 Task: See all articles on video conferencing.
Action: Mouse moved to (51, 620)
Screenshot: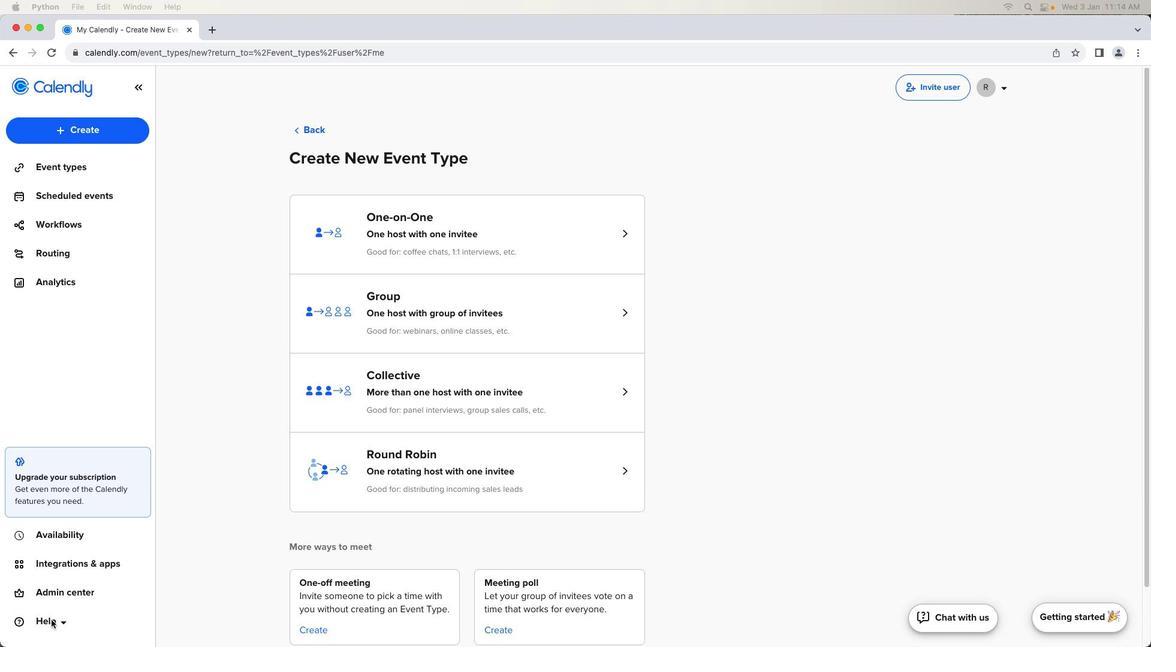 
Action: Mouse pressed left at (51, 620)
Screenshot: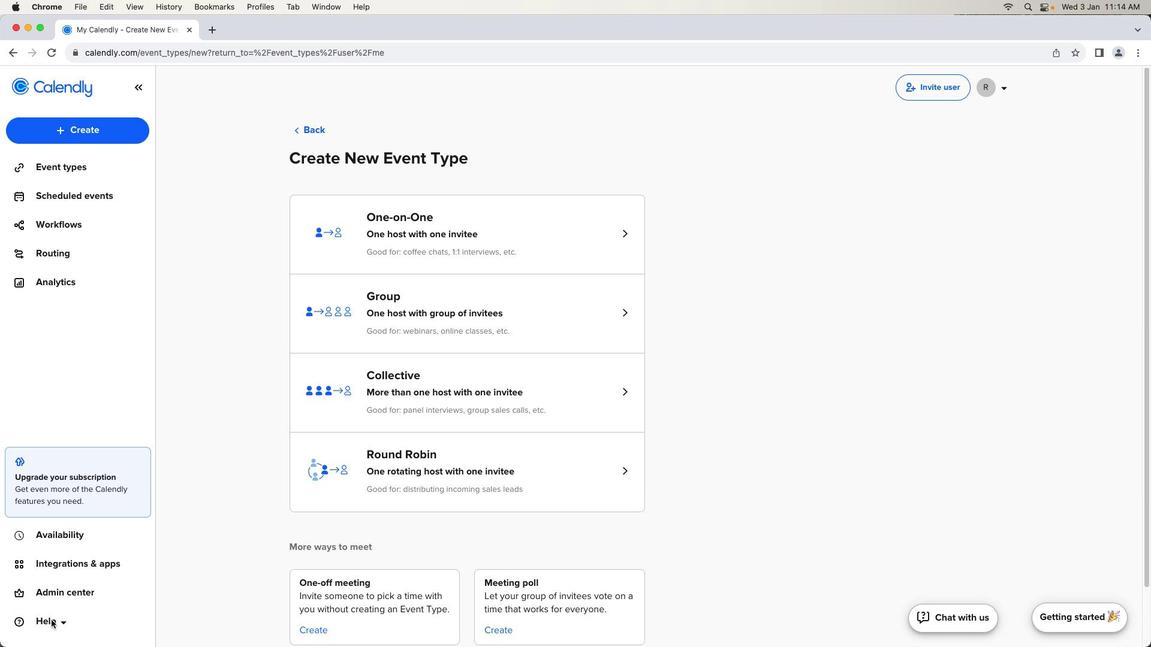 
Action: Mouse pressed left at (51, 620)
Screenshot: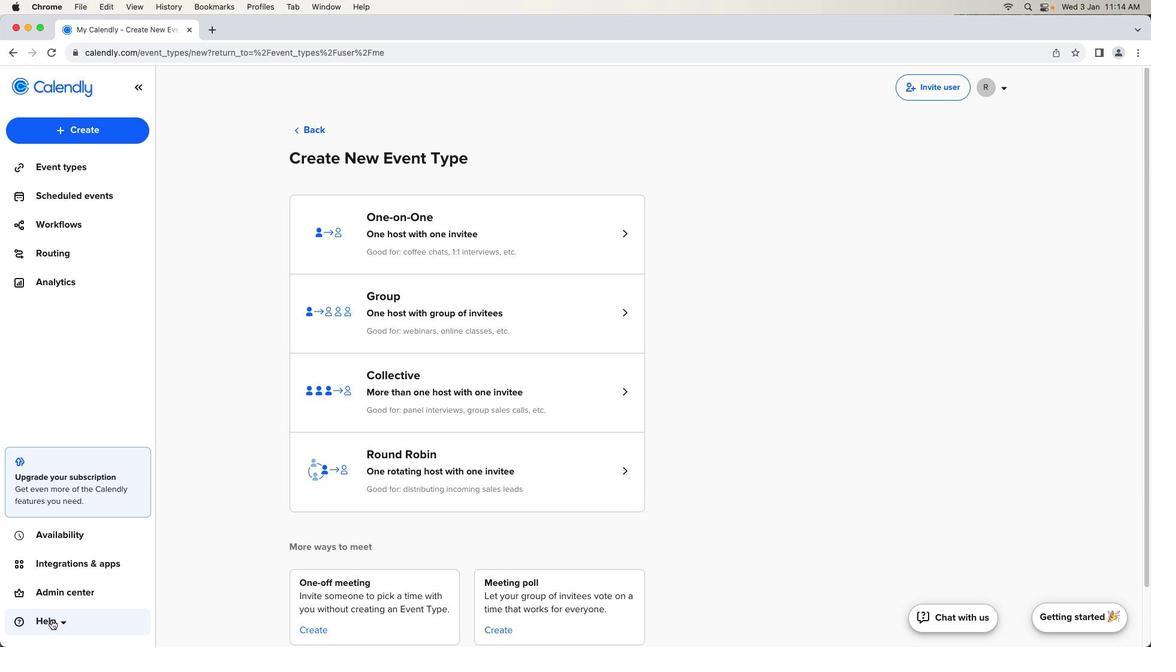 
Action: Mouse moved to (58, 528)
Screenshot: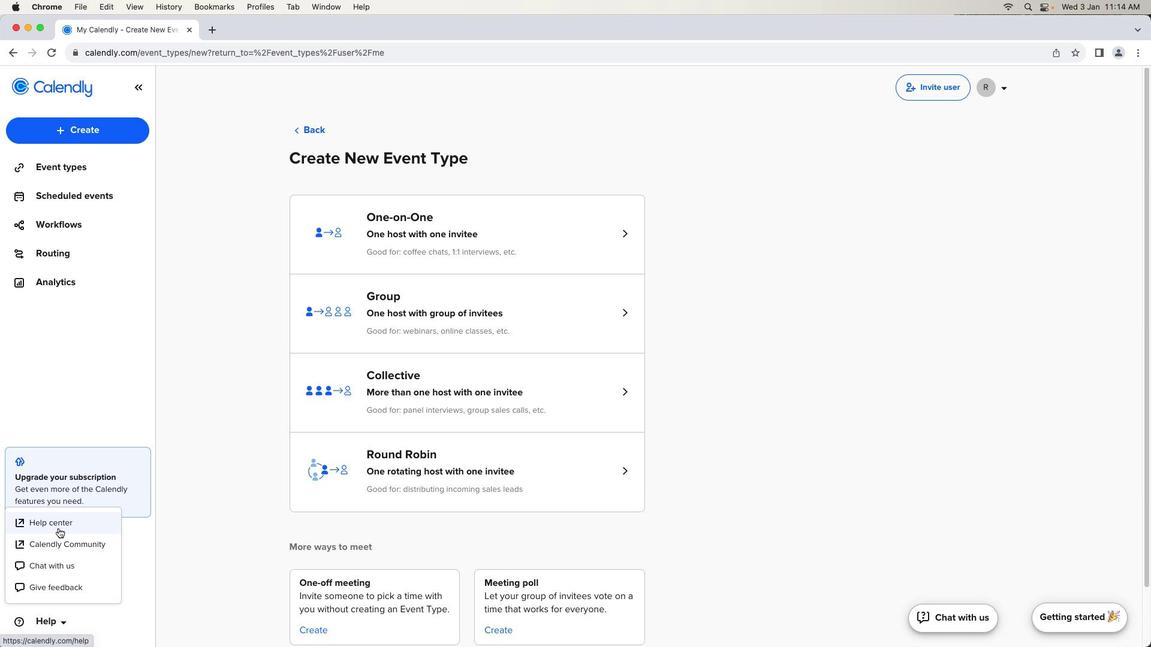 
Action: Mouse pressed left at (58, 528)
Screenshot: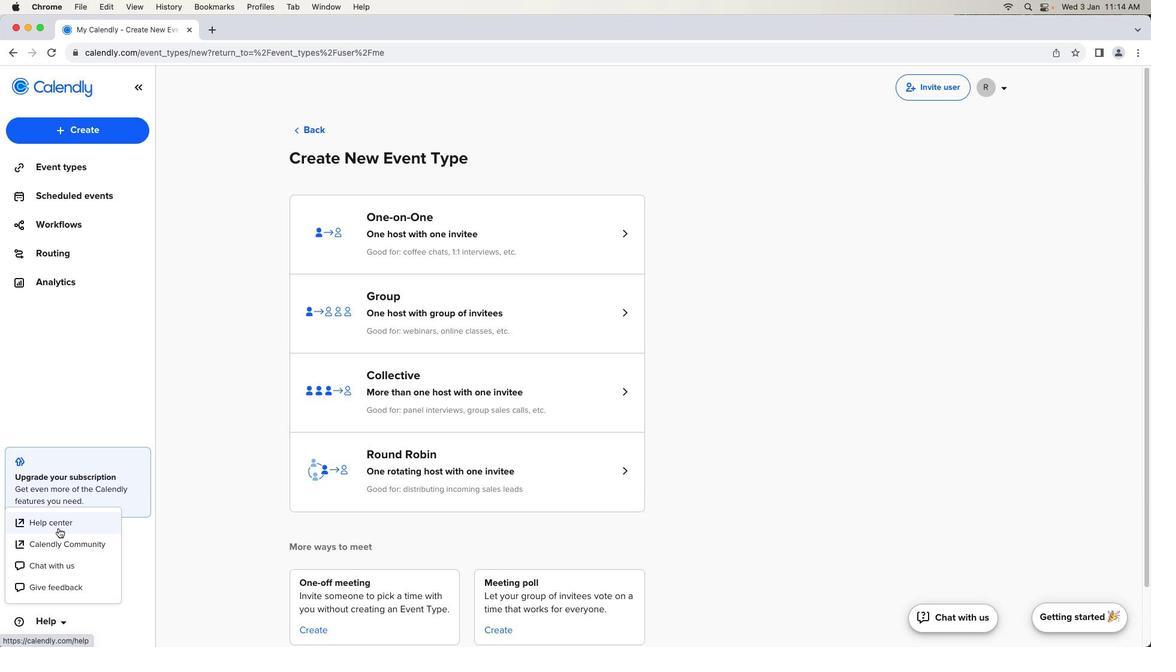 
Action: Mouse moved to (564, 483)
Screenshot: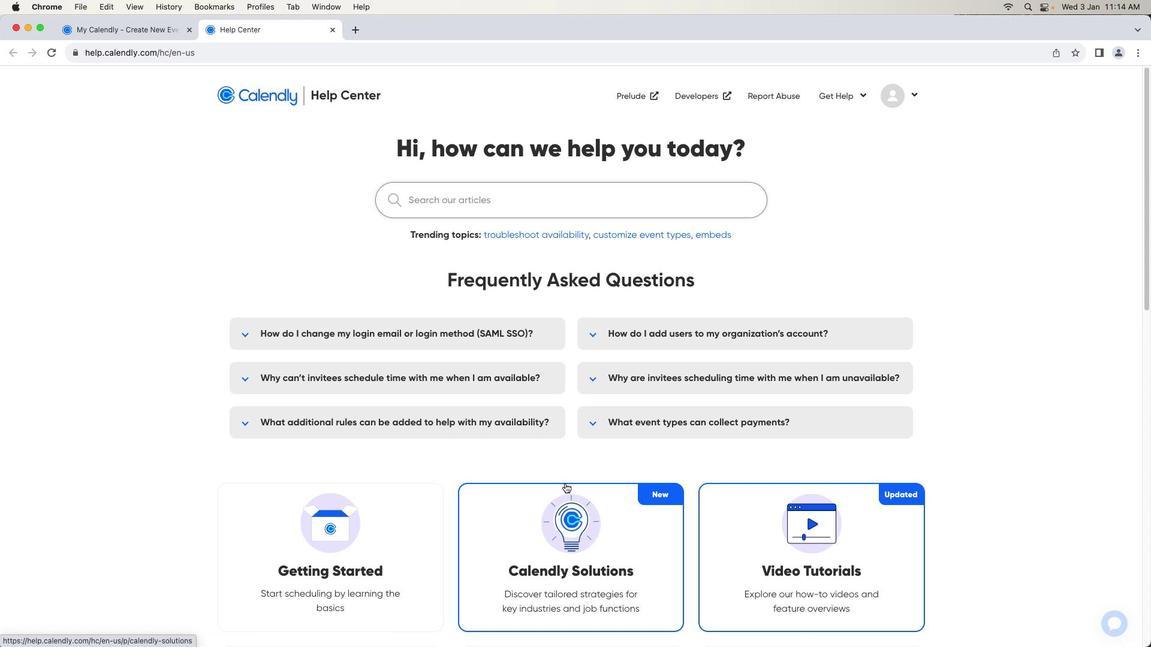 
Action: Mouse scrolled (564, 483) with delta (0, 0)
Screenshot: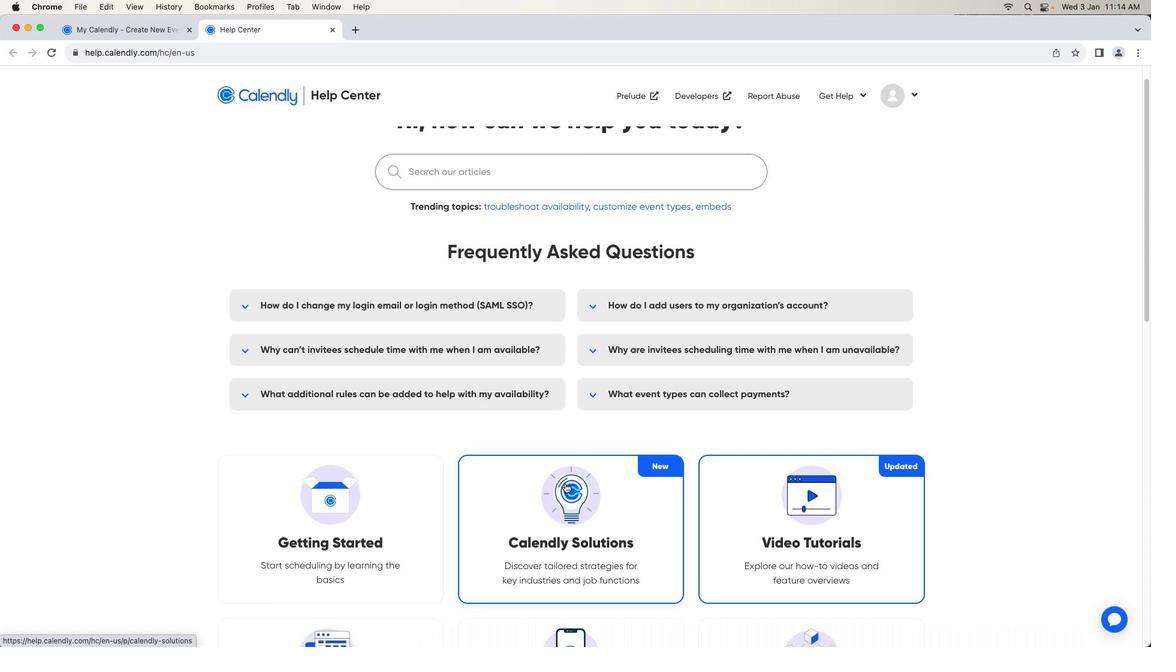 
Action: Mouse scrolled (564, 483) with delta (0, 0)
Screenshot: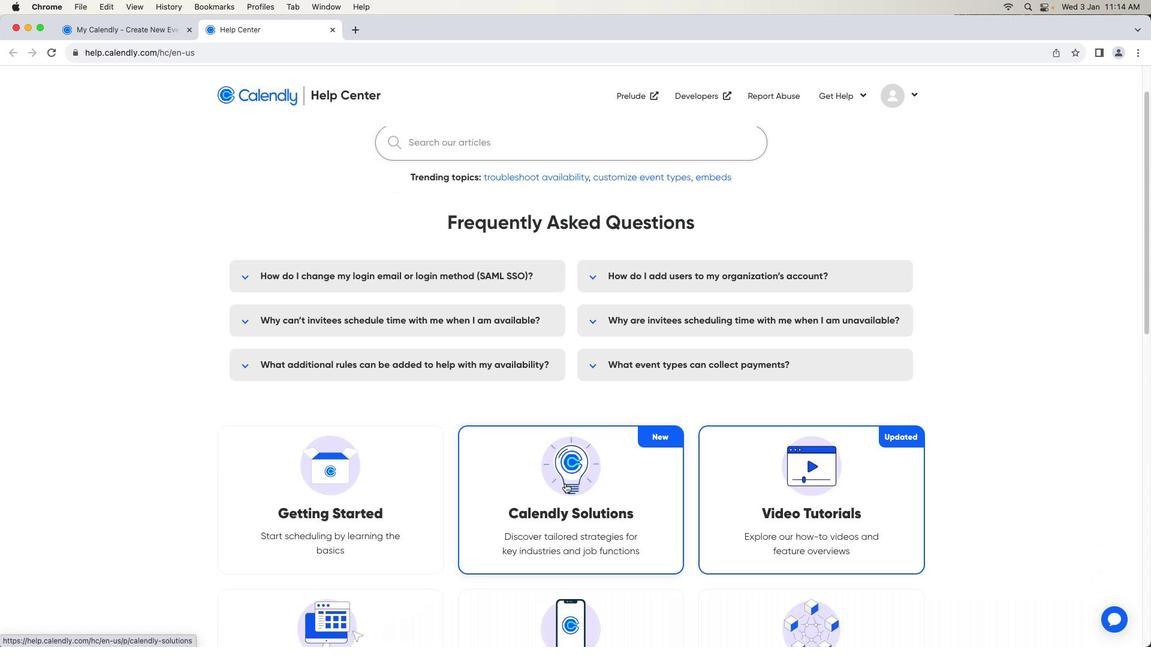 
Action: Mouse scrolled (564, 483) with delta (0, -1)
Screenshot: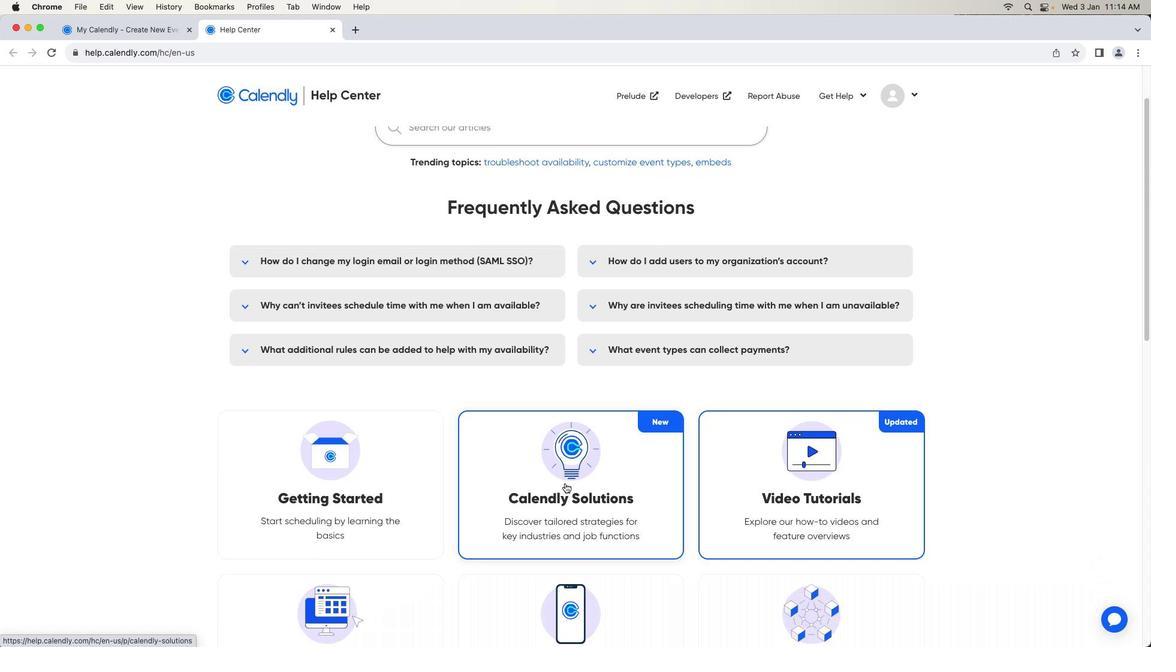 
Action: Mouse moved to (564, 483)
Screenshot: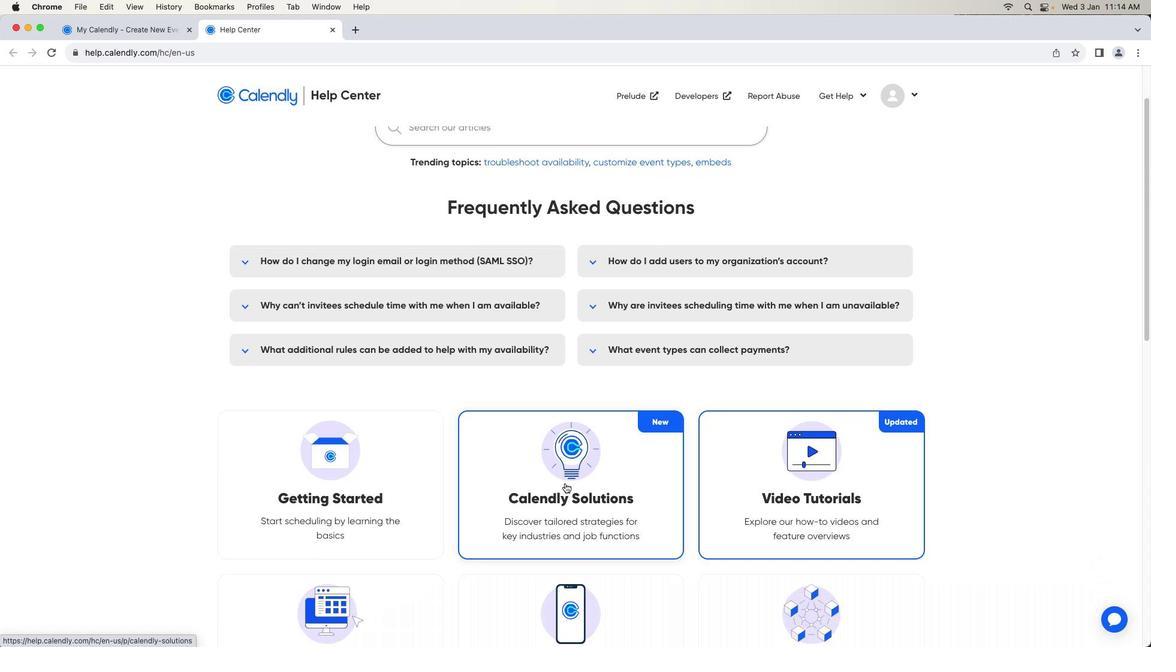 
Action: Mouse scrolled (564, 483) with delta (0, 0)
Screenshot: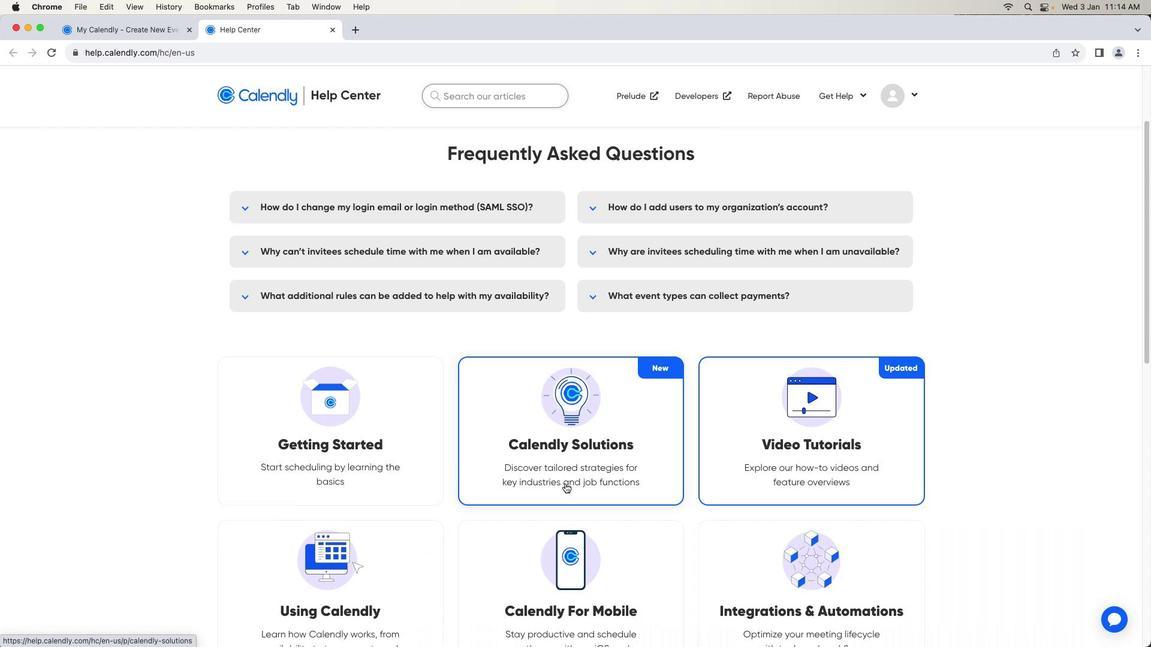 
Action: Mouse scrolled (564, 483) with delta (0, 0)
Screenshot: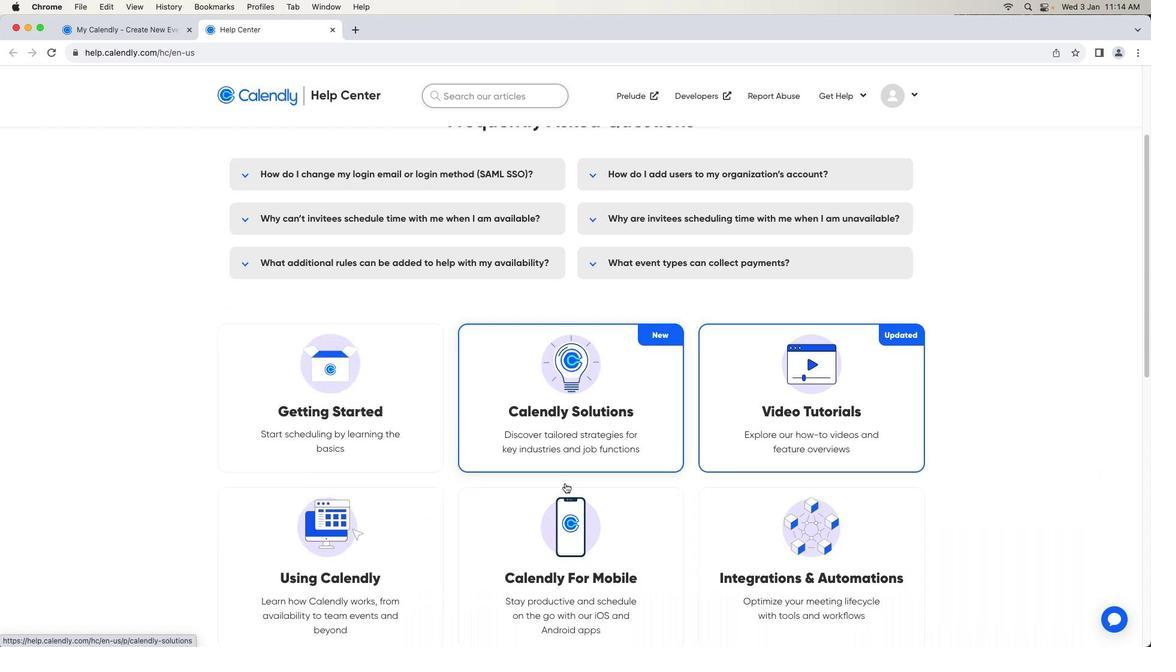 
Action: Mouse scrolled (564, 483) with delta (0, -1)
Screenshot: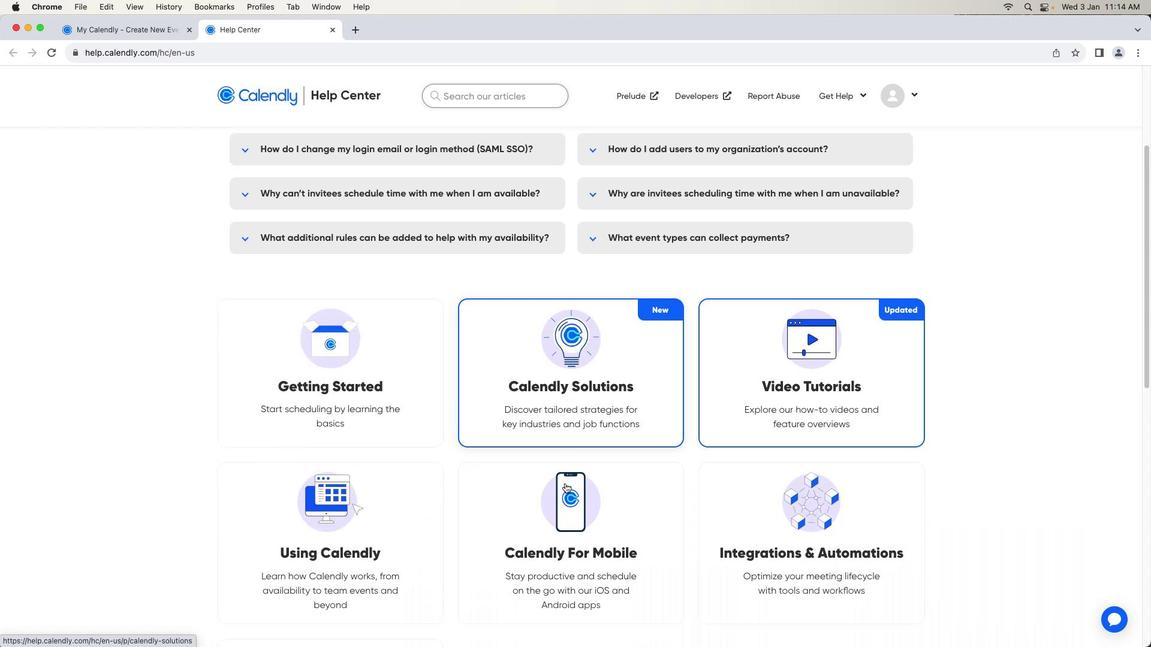 
Action: Mouse scrolled (564, 483) with delta (0, -2)
Screenshot: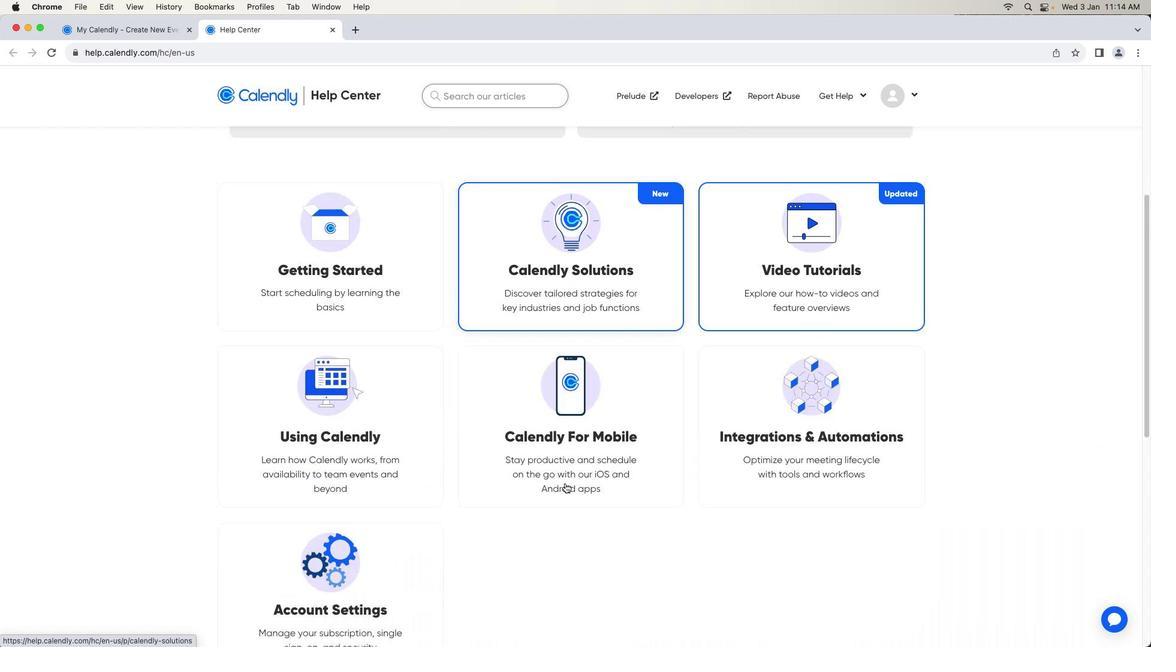 
Action: Mouse scrolled (564, 483) with delta (0, 0)
Screenshot: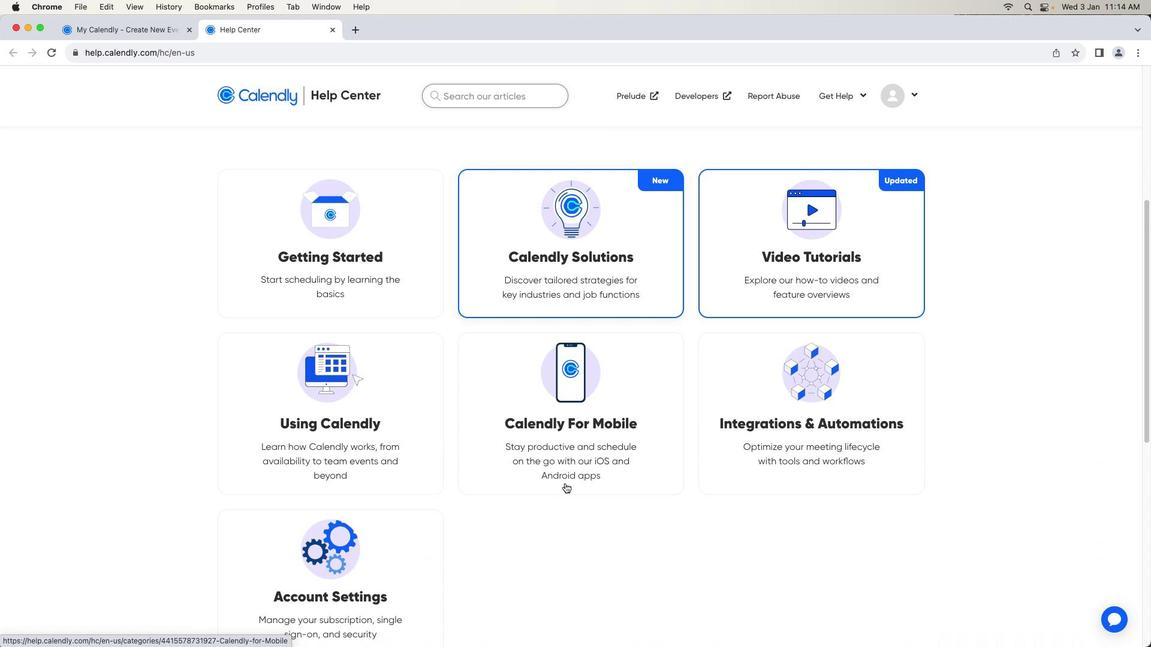 
Action: Mouse moved to (564, 483)
Screenshot: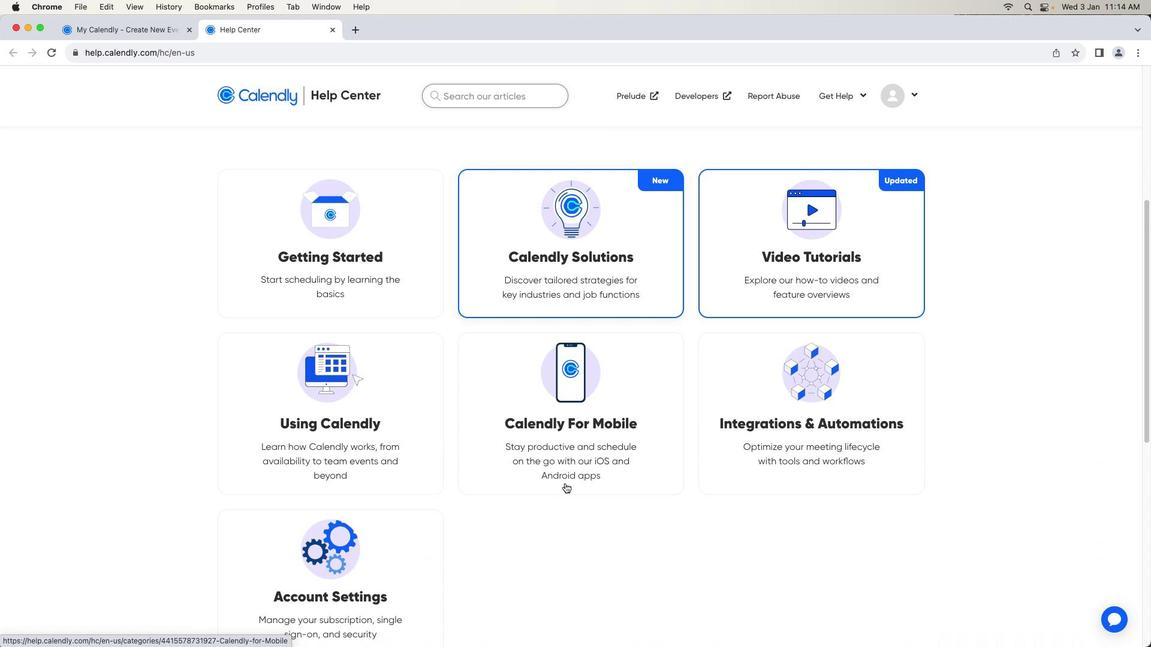 
Action: Mouse scrolled (564, 483) with delta (0, 0)
Screenshot: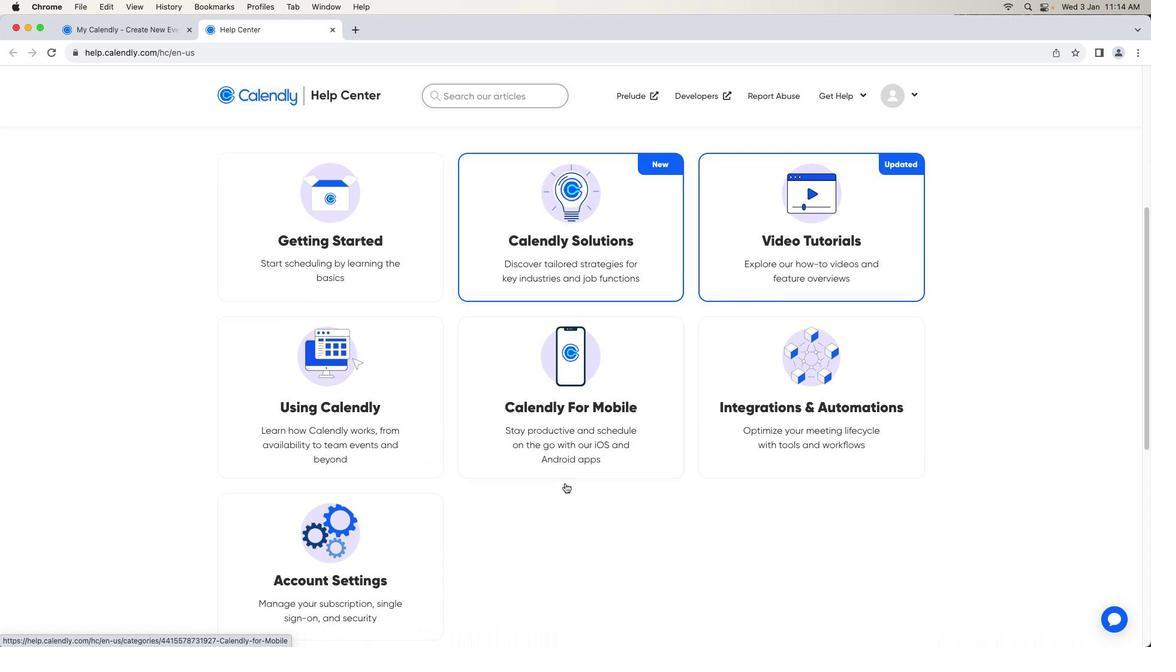 
Action: Mouse scrolled (564, 483) with delta (0, -1)
Screenshot: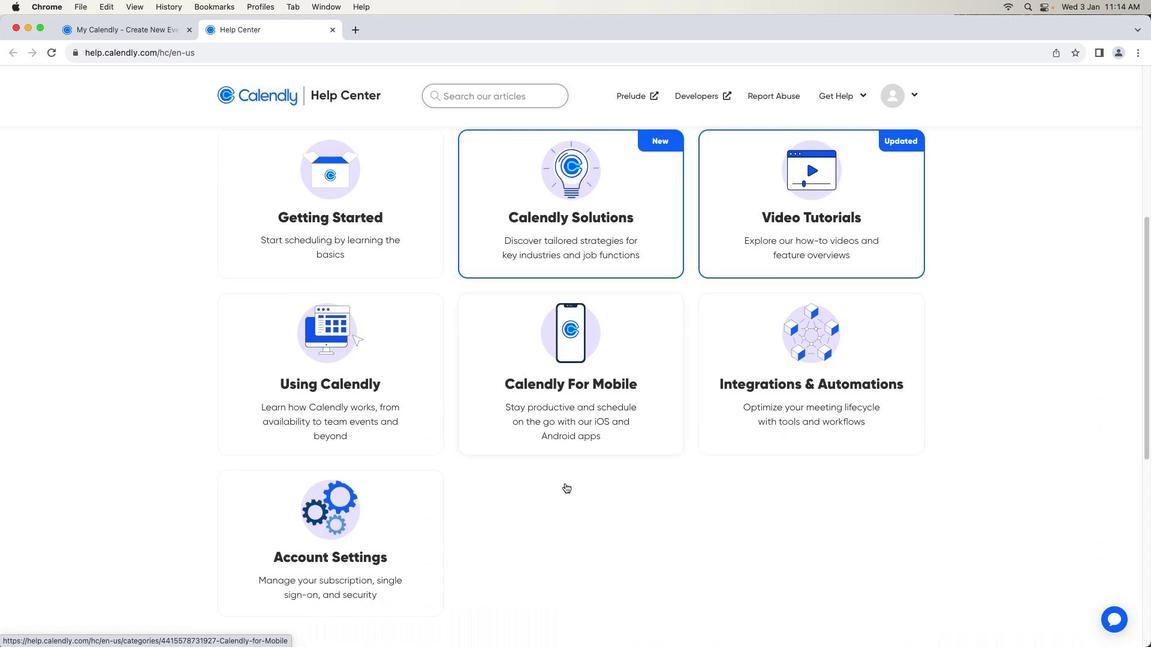 
Action: Mouse moved to (825, 308)
Screenshot: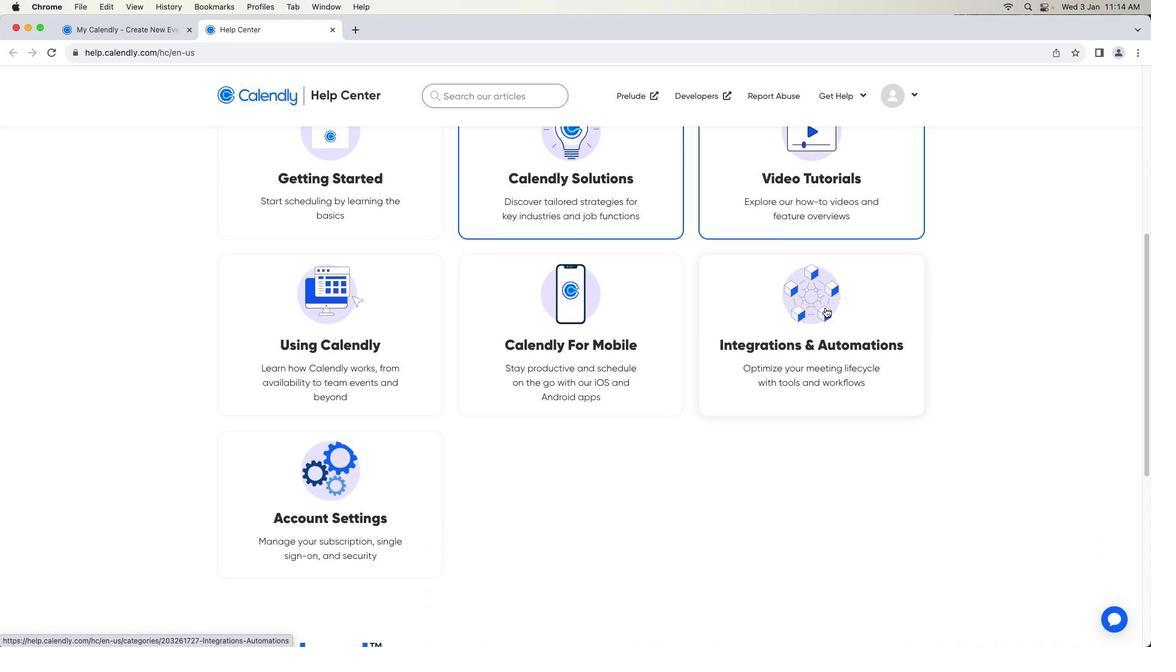 
Action: Mouse pressed left at (825, 308)
Screenshot: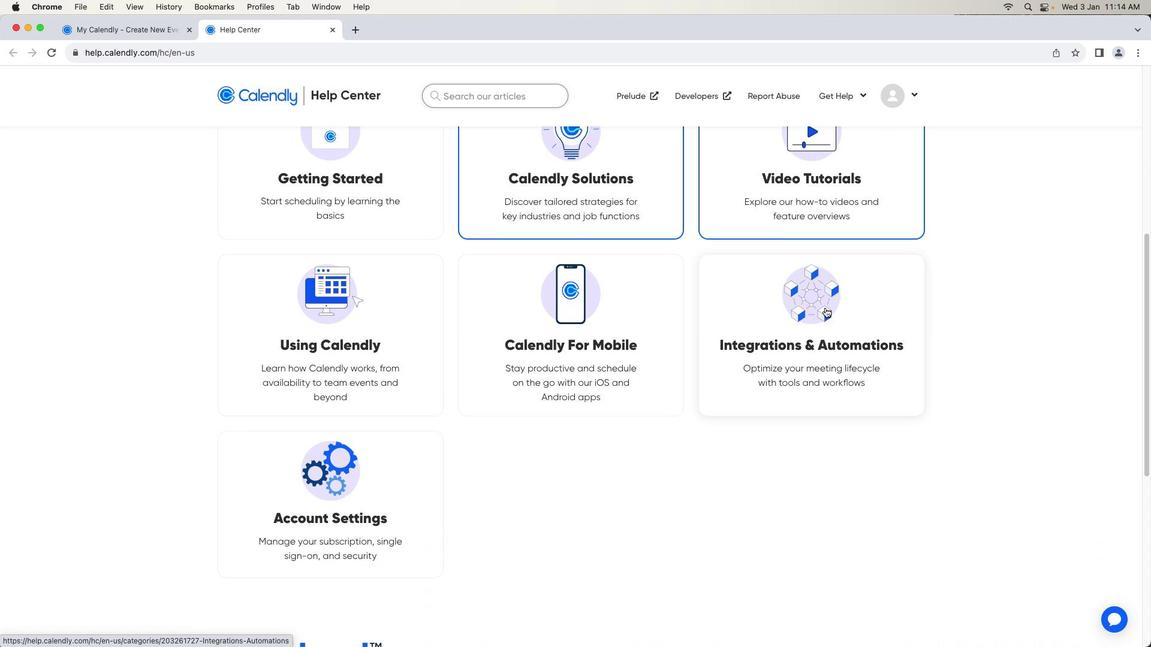 
Action: Mouse moved to (604, 502)
Screenshot: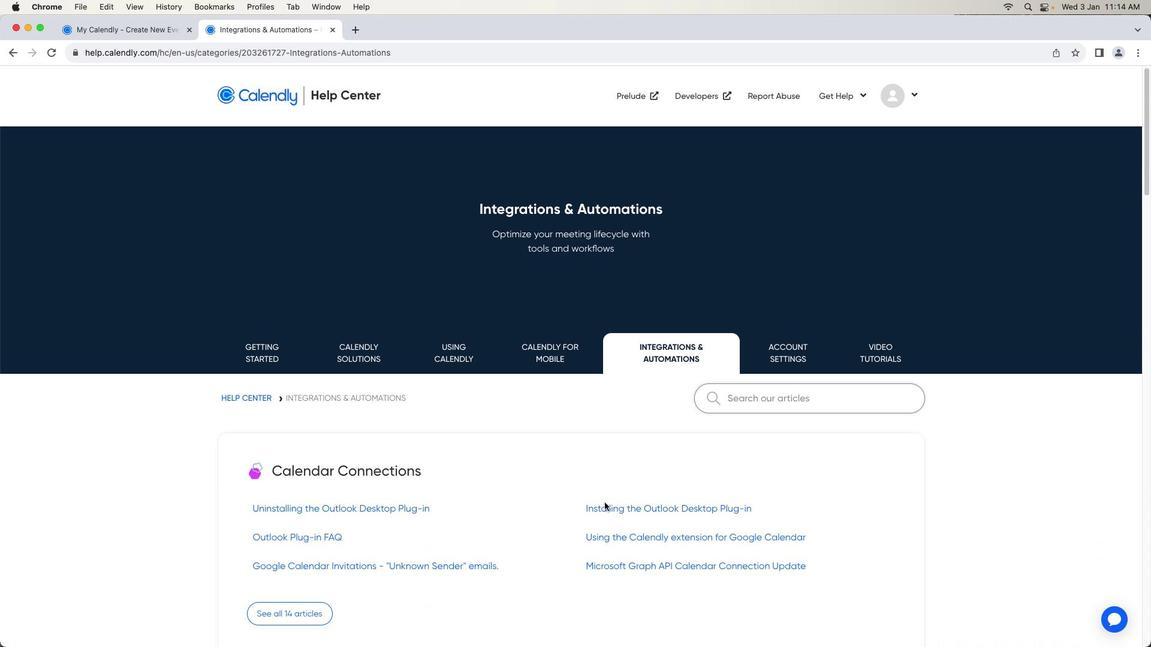 
Action: Mouse scrolled (604, 502) with delta (0, 0)
Screenshot: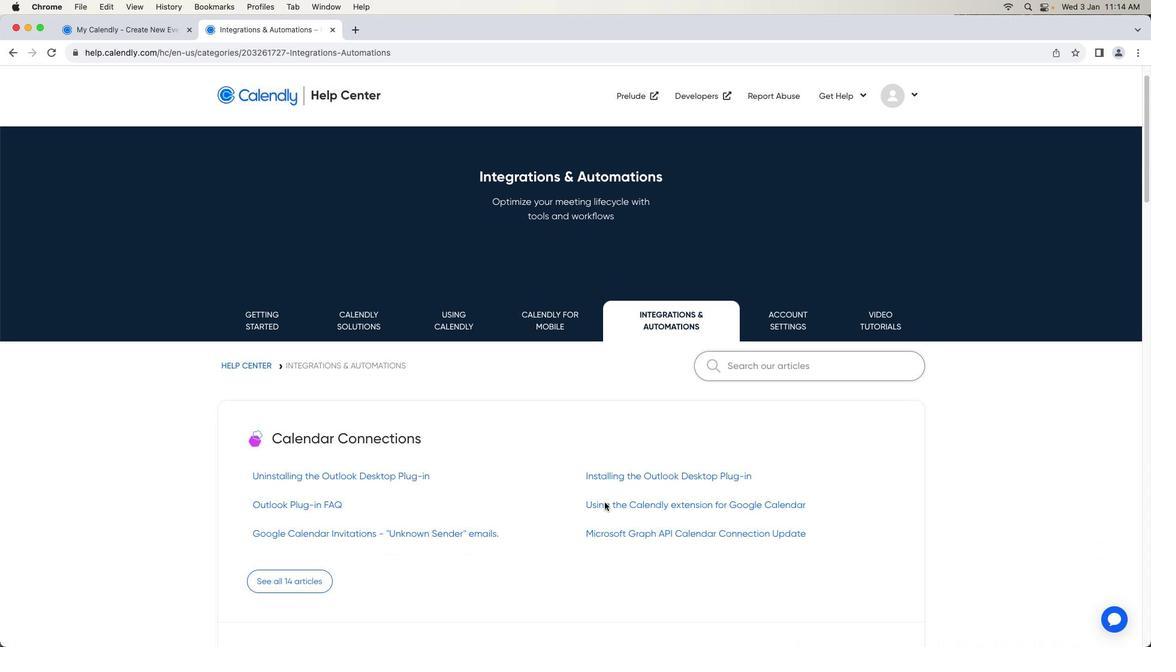 
Action: Mouse moved to (604, 502)
Screenshot: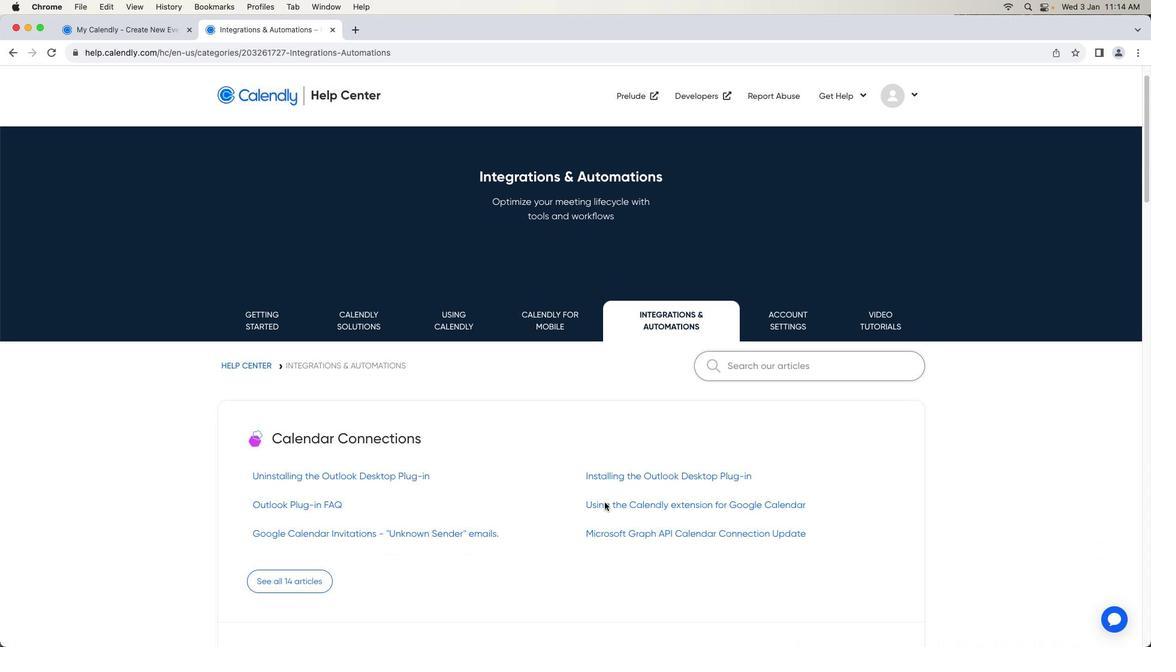 
Action: Mouse scrolled (604, 502) with delta (0, 0)
Screenshot: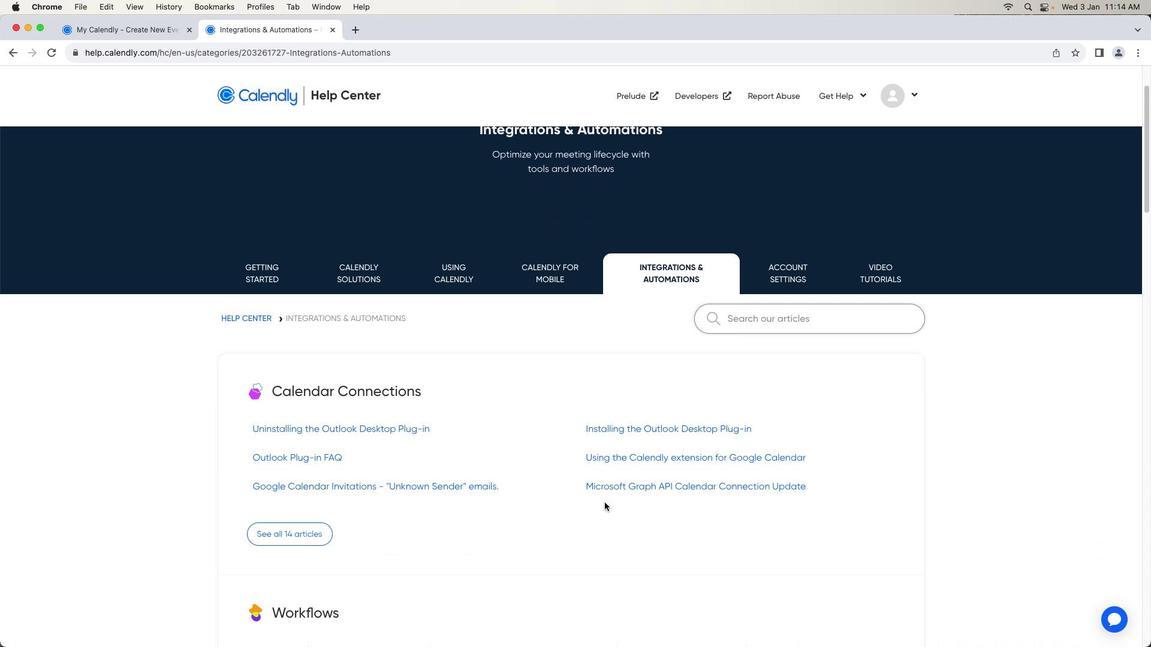 
Action: Mouse scrolled (604, 502) with delta (0, -1)
Screenshot: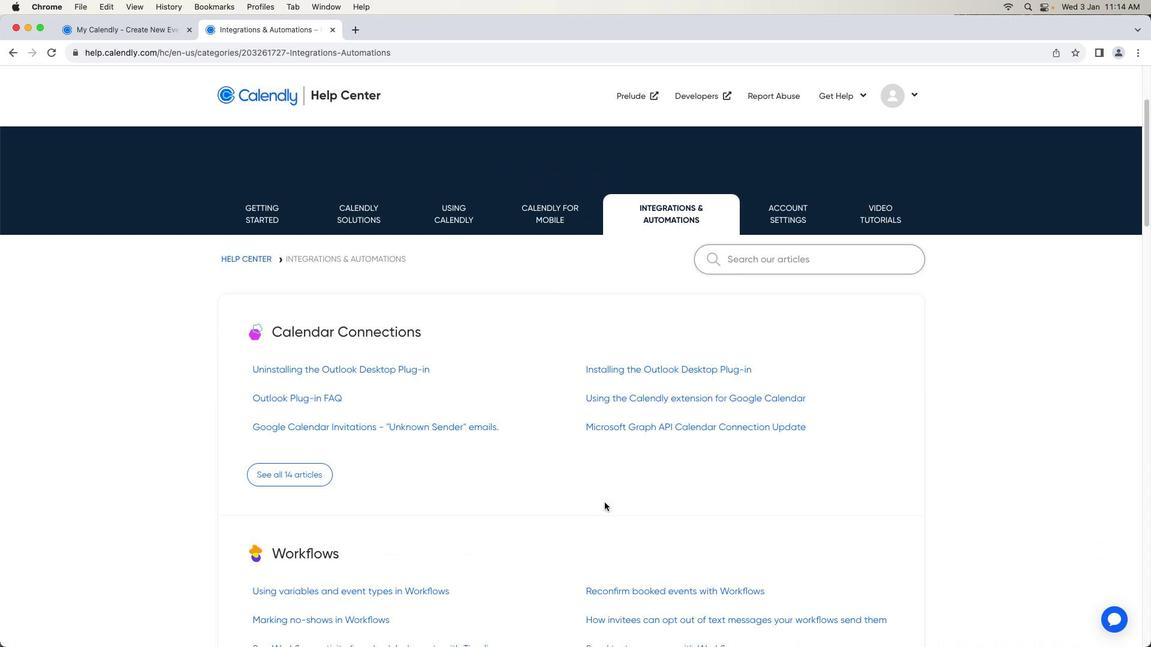 
Action: Mouse scrolled (604, 502) with delta (0, -2)
Screenshot: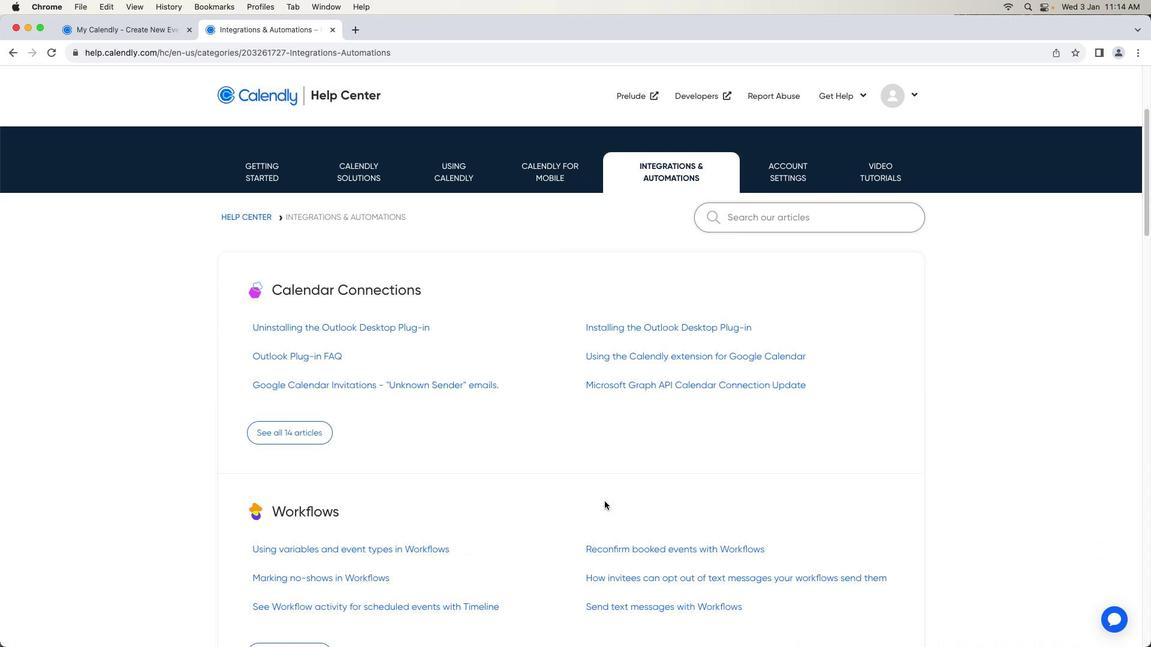 
Action: Mouse moved to (604, 500)
Screenshot: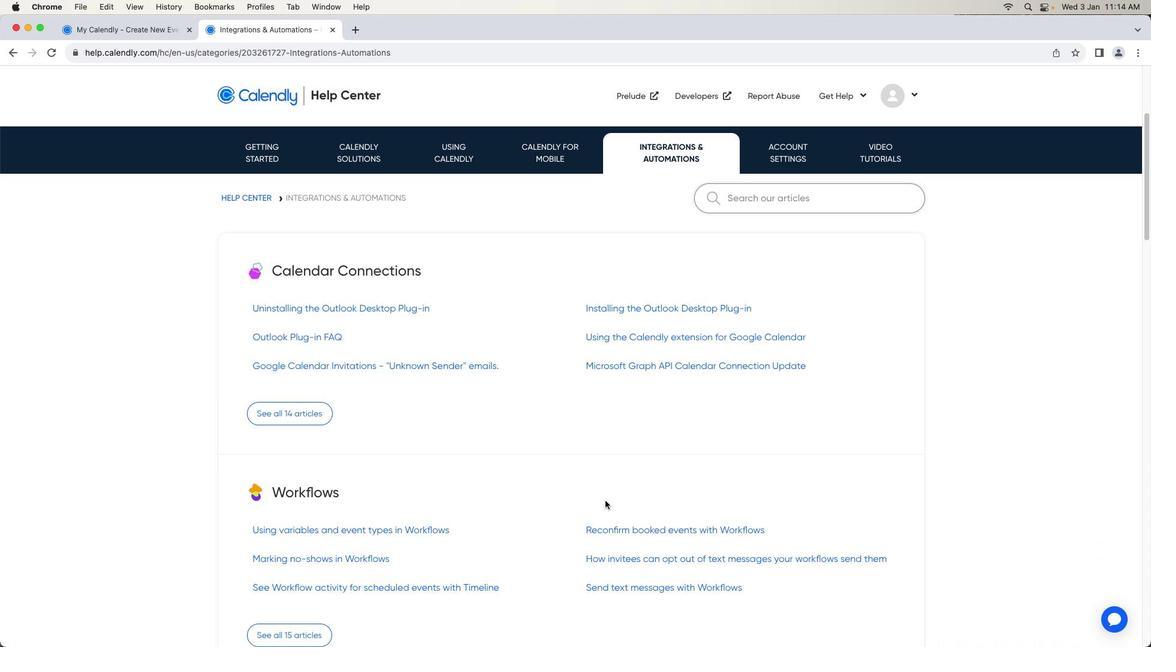 
Action: Mouse scrolled (604, 500) with delta (0, 0)
Screenshot: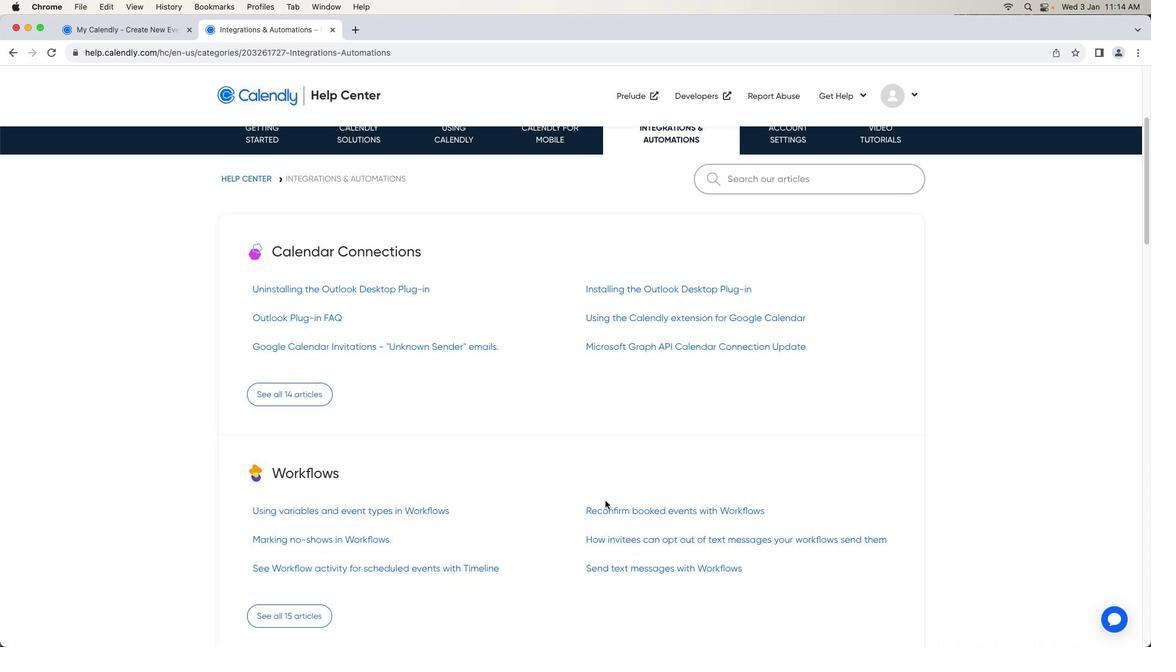 
Action: Mouse scrolled (604, 500) with delta (0, 0)
Screenshot: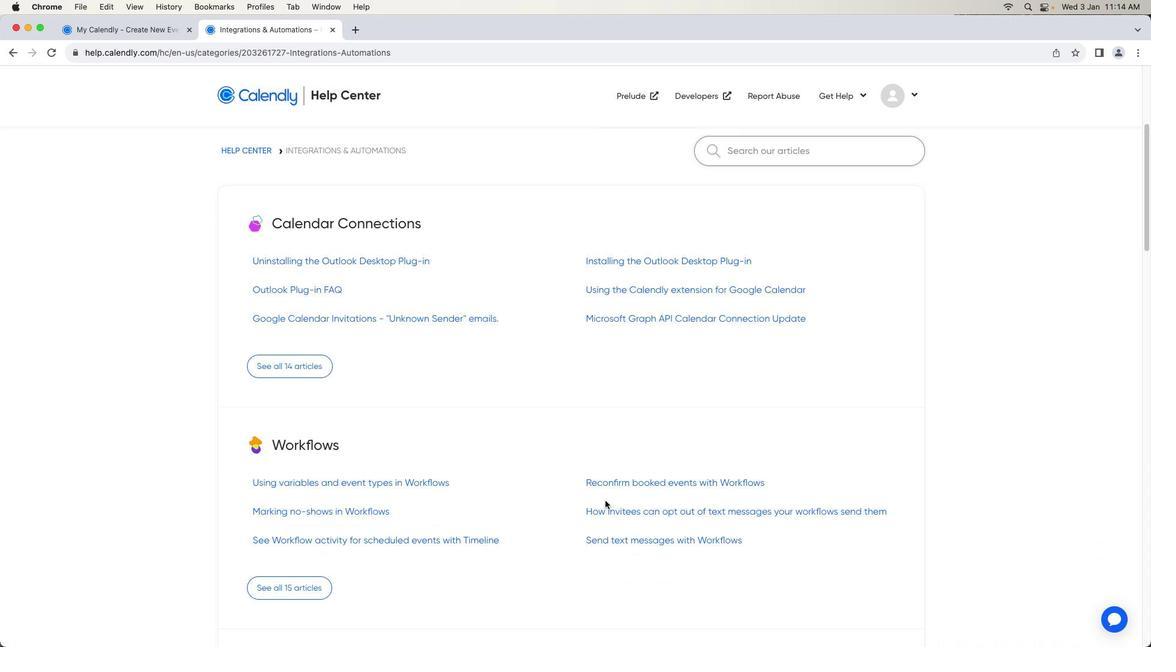 
Action: Mouse scrolled (604, 500) with delta (0, -1)
Screenshot: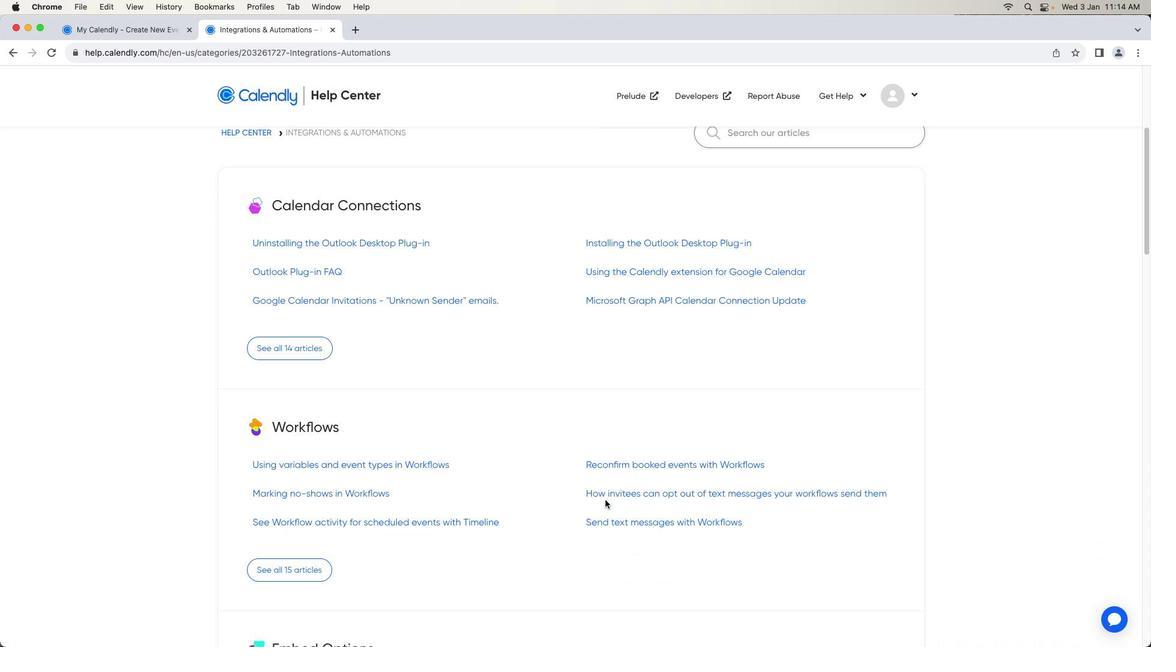 
Action: Mouse scrolled (604, 500) with delta (0, -1)
Screenshot: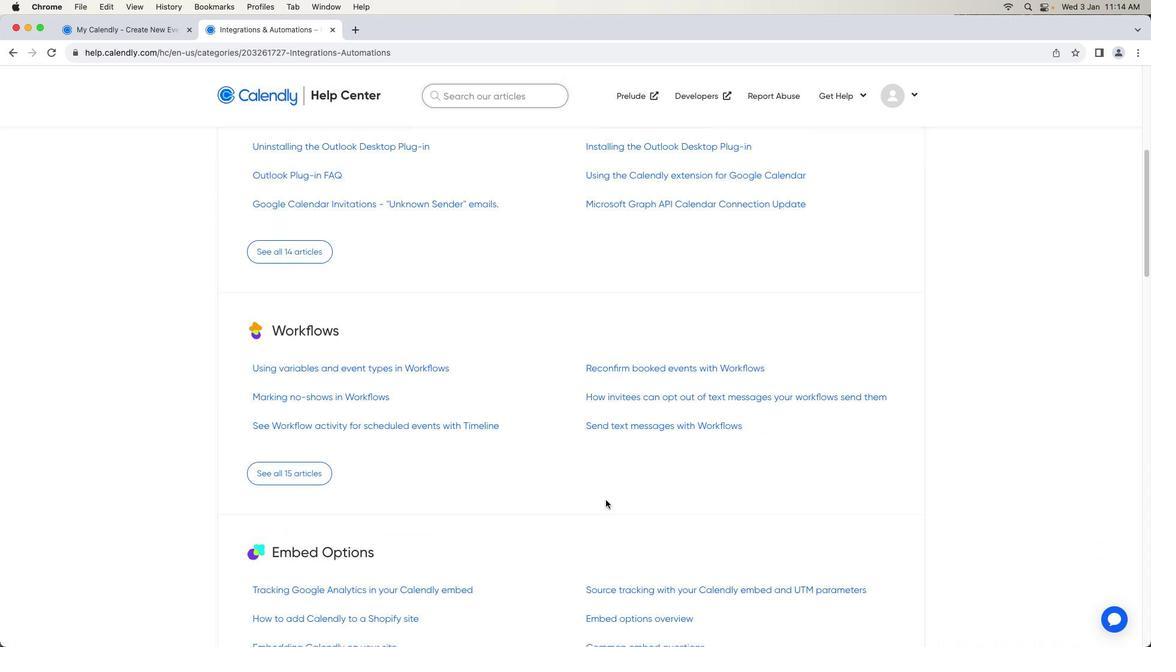 
Action: Mouse moved to (606, 499)
Screenshot: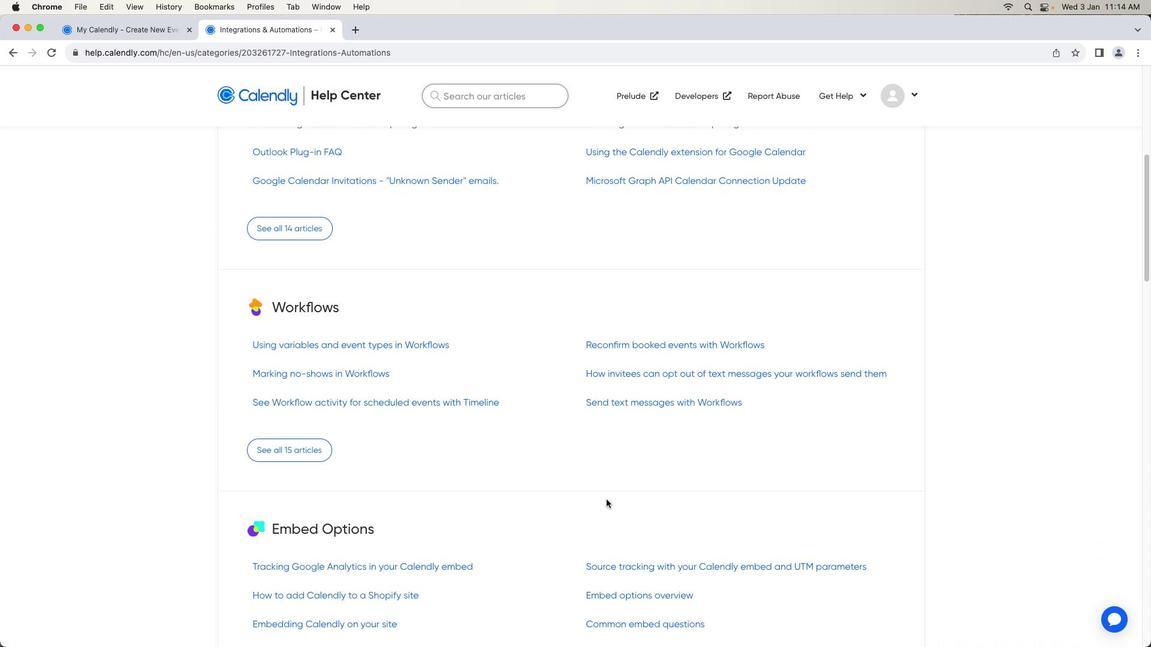 
Action: Mouse scrolled (606, 499) with delta (0, 0)
Screenshot: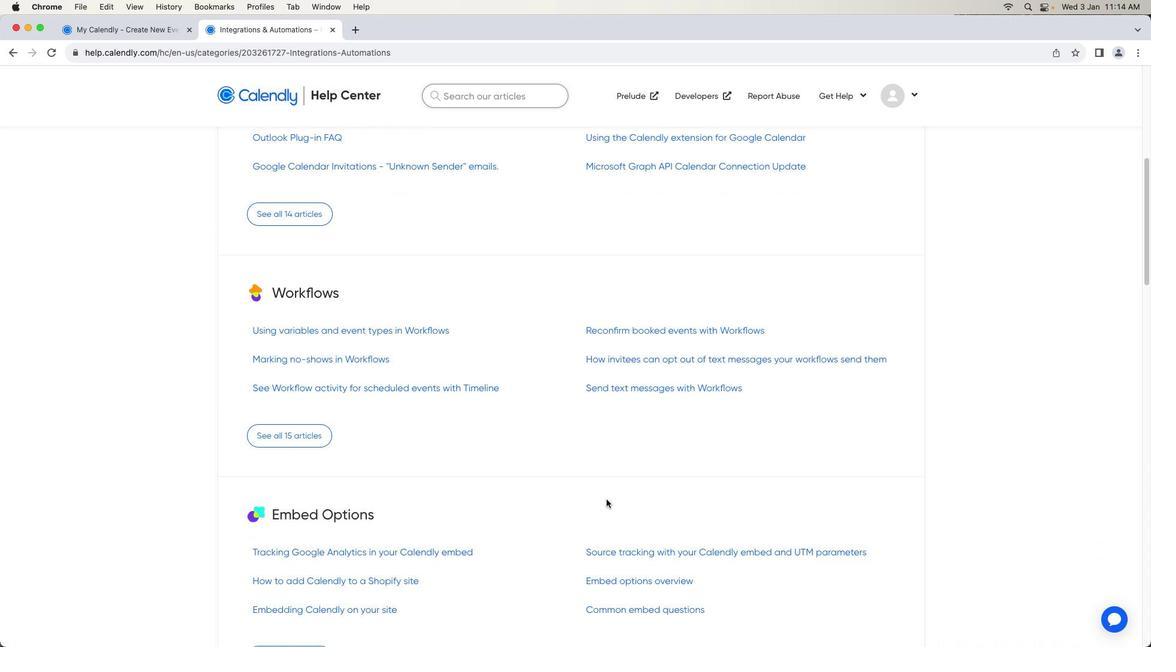 
Action: Mouse moved to (606, 499)
Screenshot: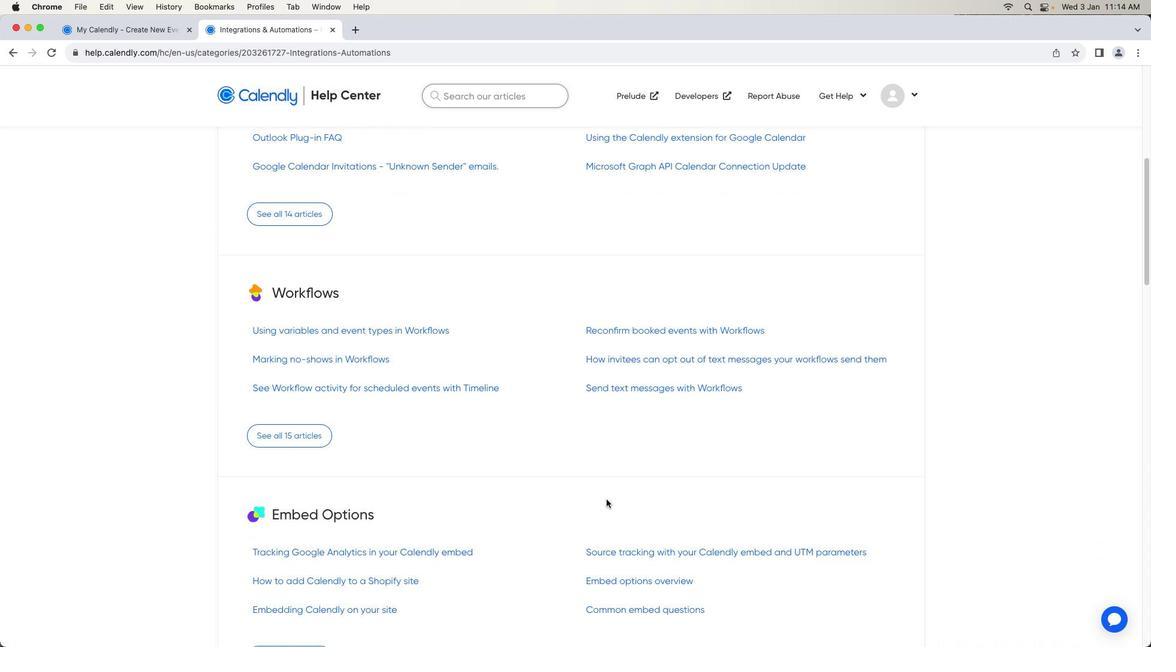 
Action: Mouse scrolled (606, 499) with delta (0, 0)
Screenshot: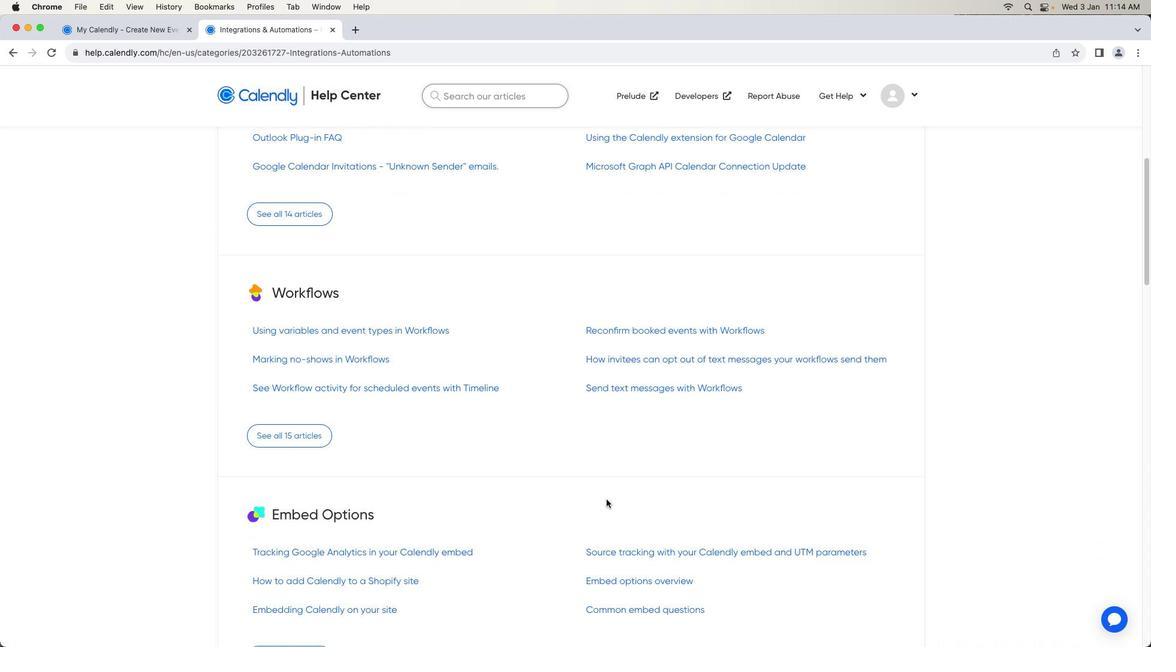 
Action: Mouse moved to (606, 499)
Screenshot: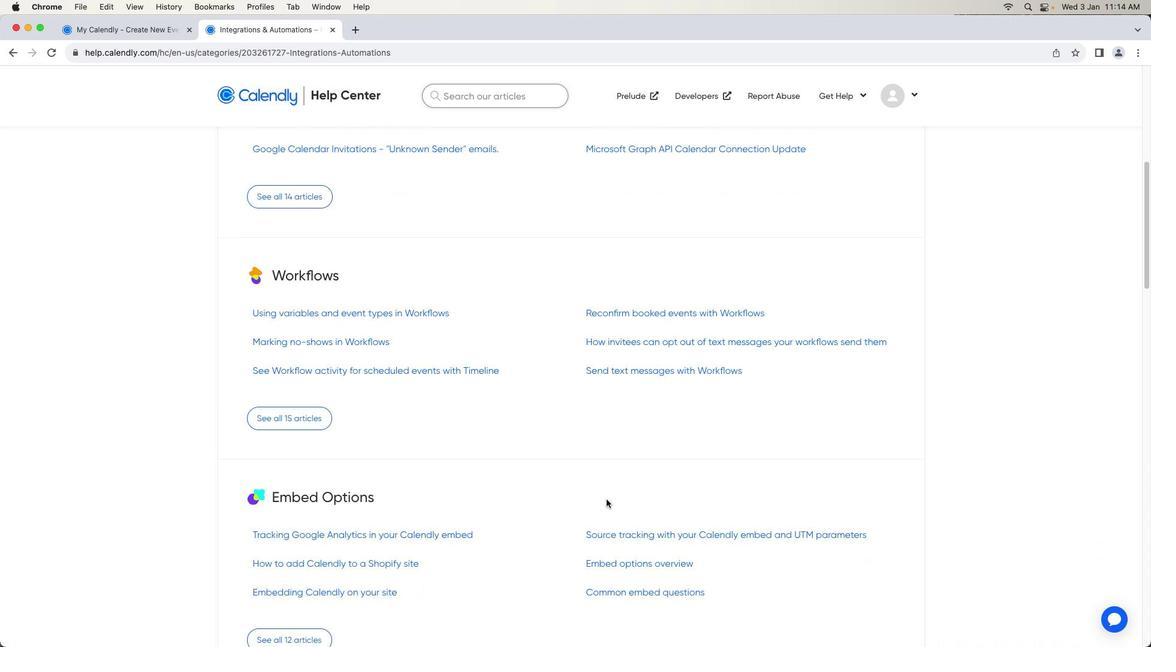 
Action: Mouse scrolled (606, 499) with delta (0, -1)
Screenshot: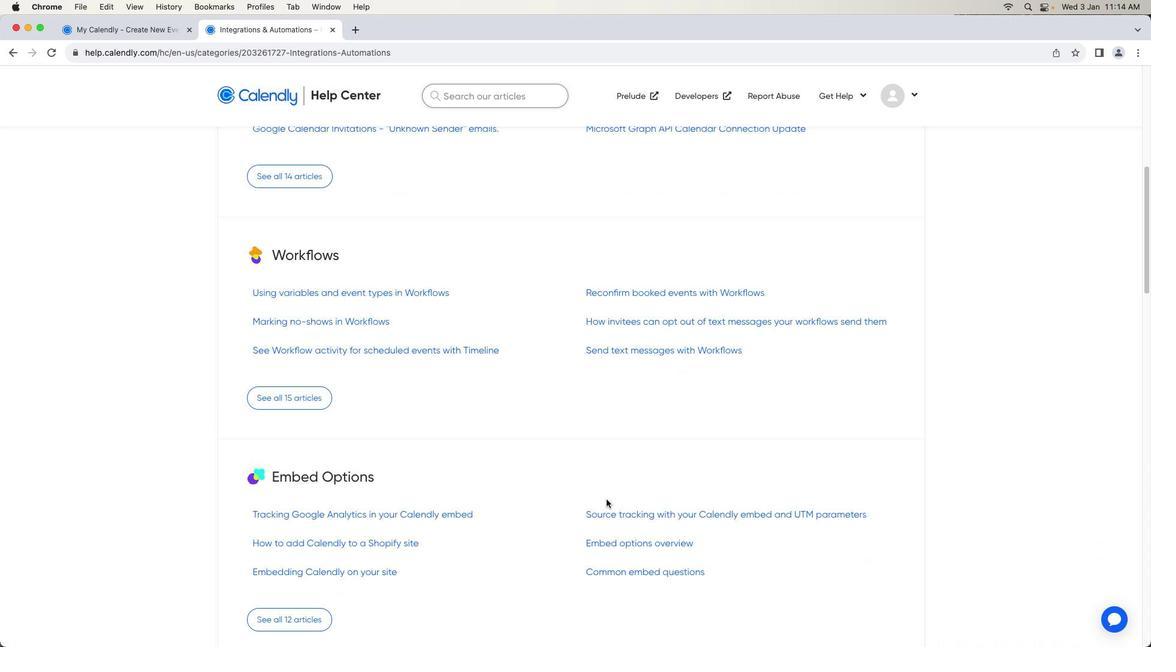 
Action: Mouse scrolled (606, 499) with delta (0, 0)
Screenshot: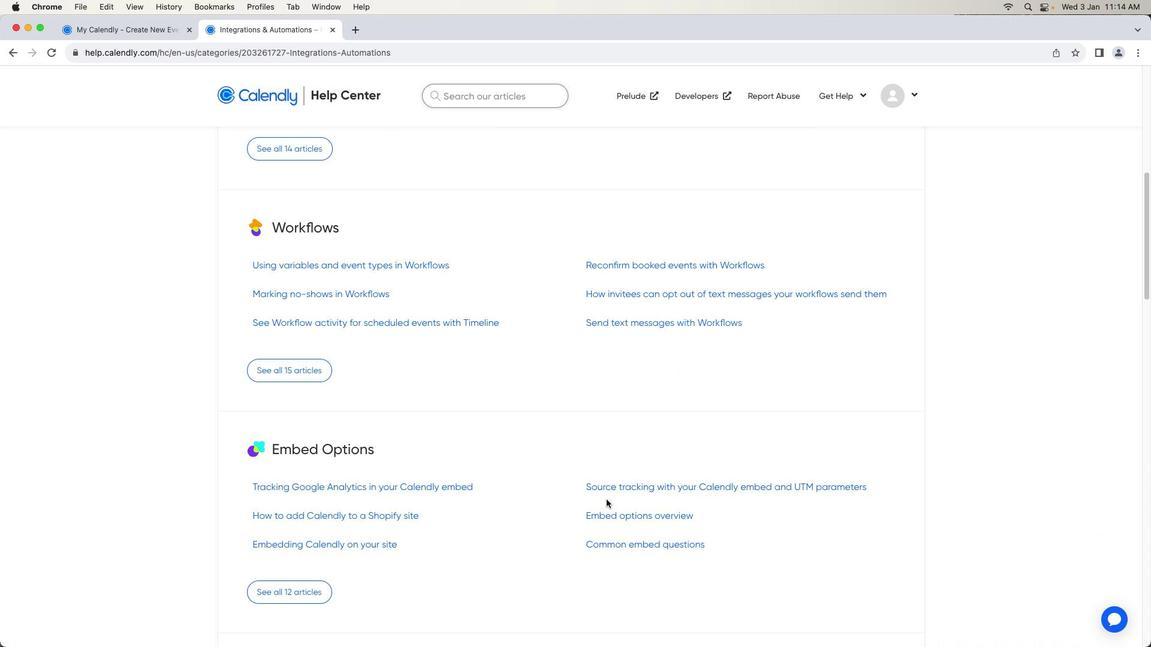 
Action: Mouse scrolled (606, 499) with delta (0, 0)
Screenshot: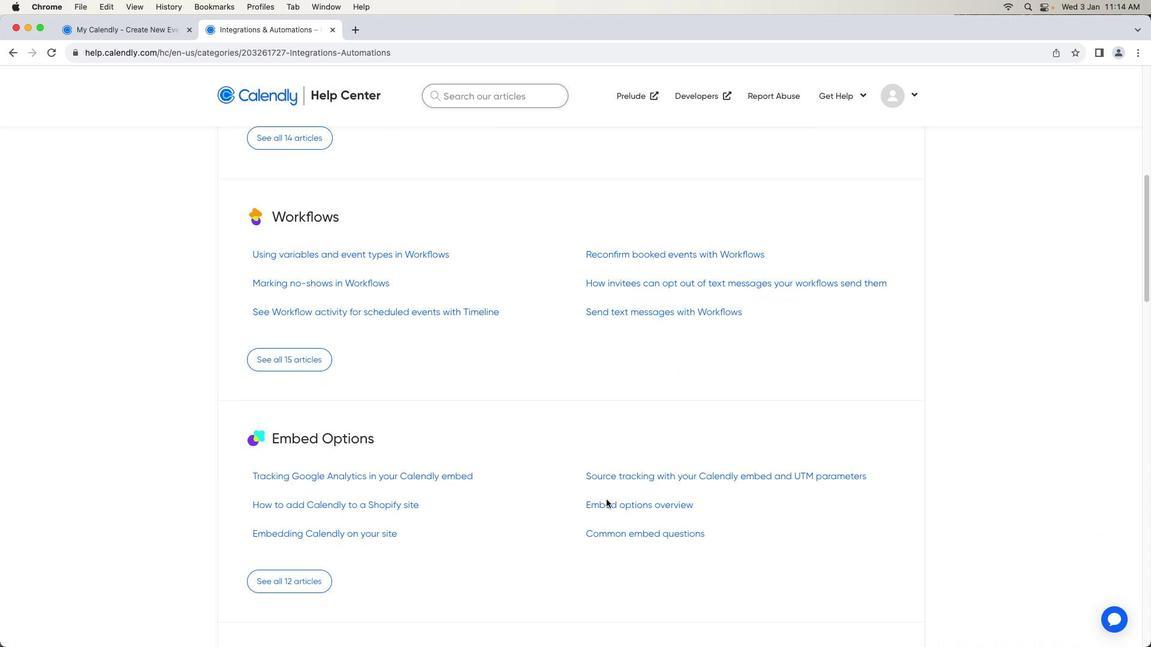 
Action: Mouse scrolled (606, 499) with delta (0, 0)
Screenshot: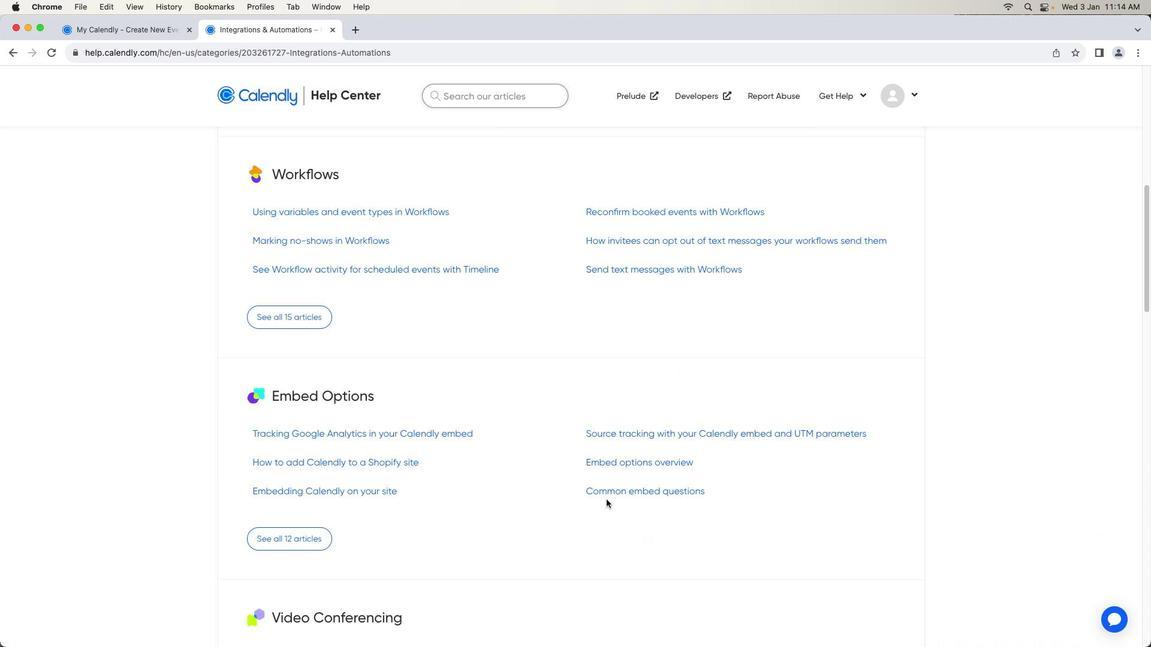 
Action: Mouse scrolled (606, 499) with delta (0, -1)
Screenshot: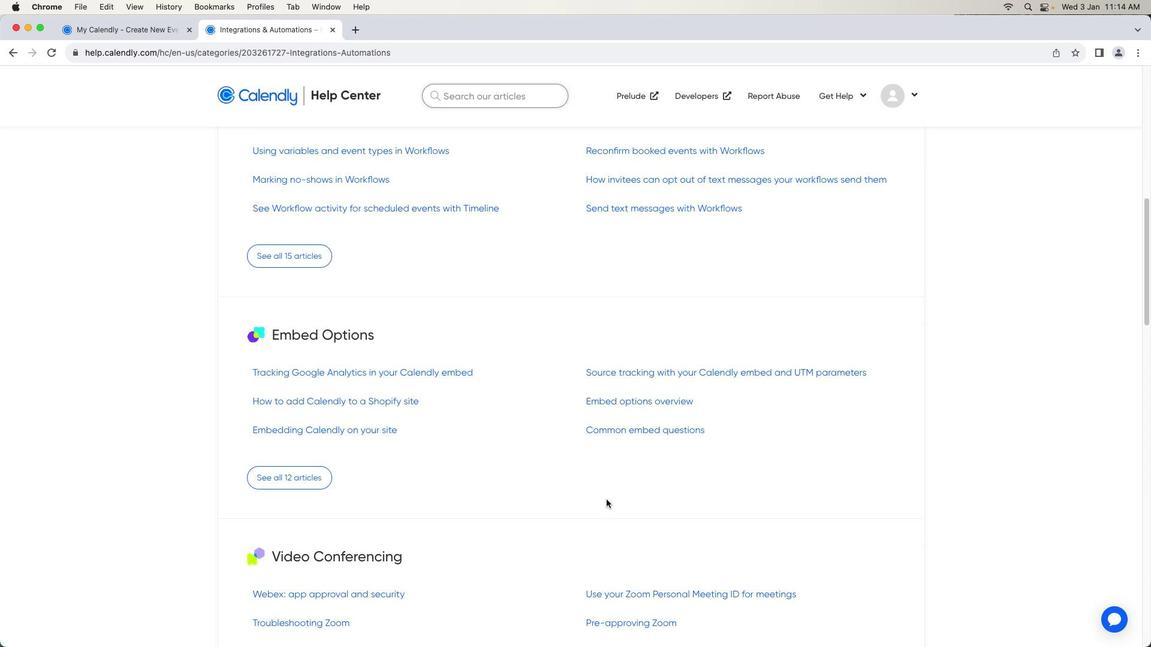 
Action: Mouse scrolled (606, 499) with delta (0, 0)
Screenshot: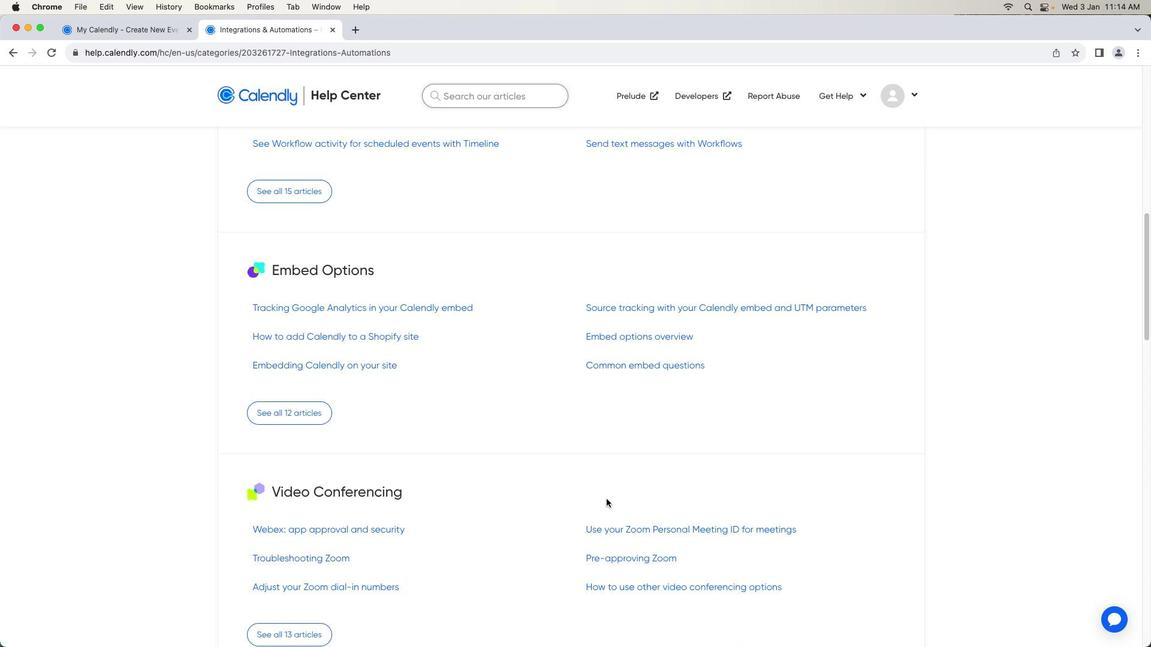 
Action: Mouse scrolled (606, 499) with delta (0, 0)
Screenshot: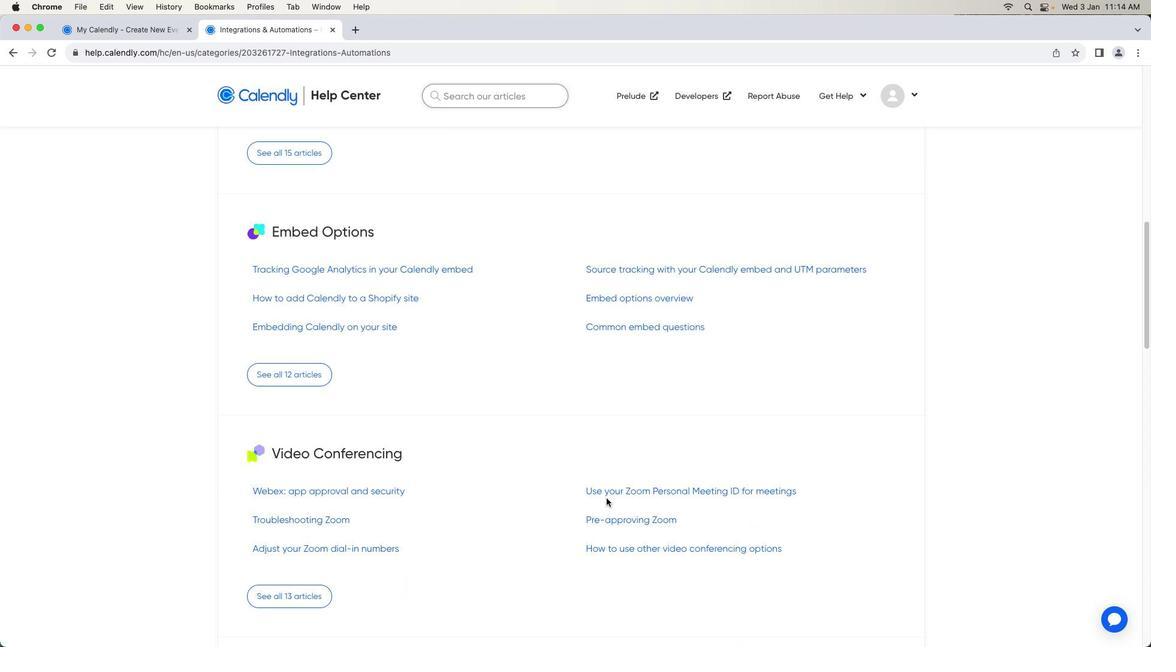 
Action: Mouse scrolled (606, 499) with delta (0, -1)
Screenshot: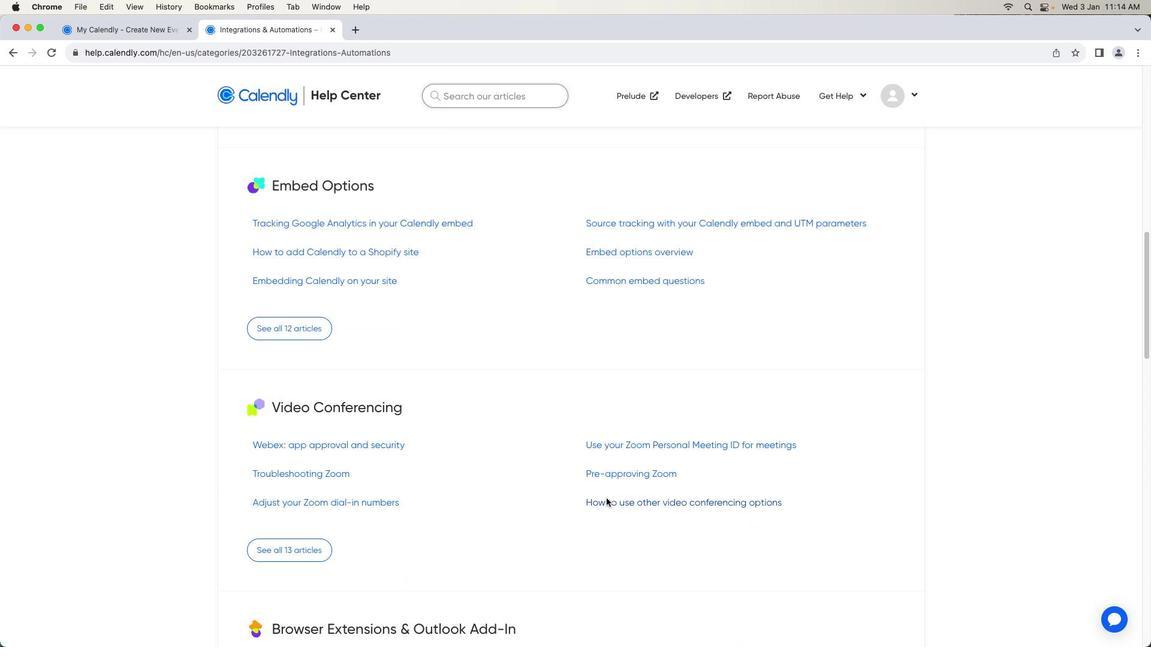 
Action: Mouse scrolled (606, 499) with delta (0, -2)
Screenshot: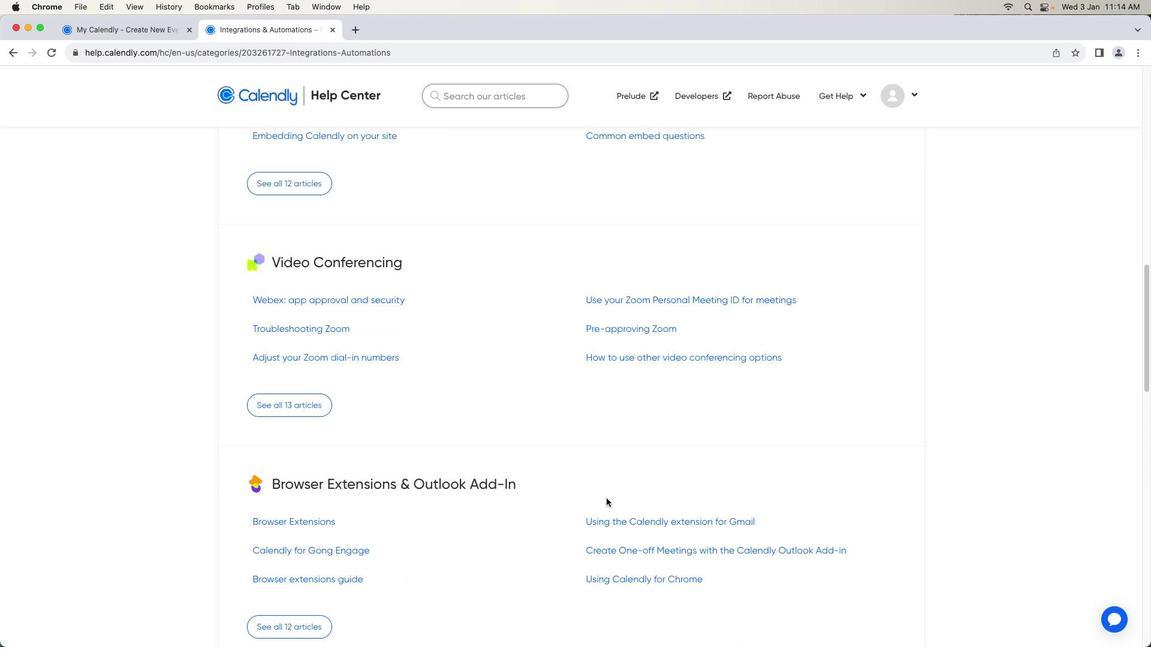 
Action: Mouse moved to (606, 498)
Screenshot: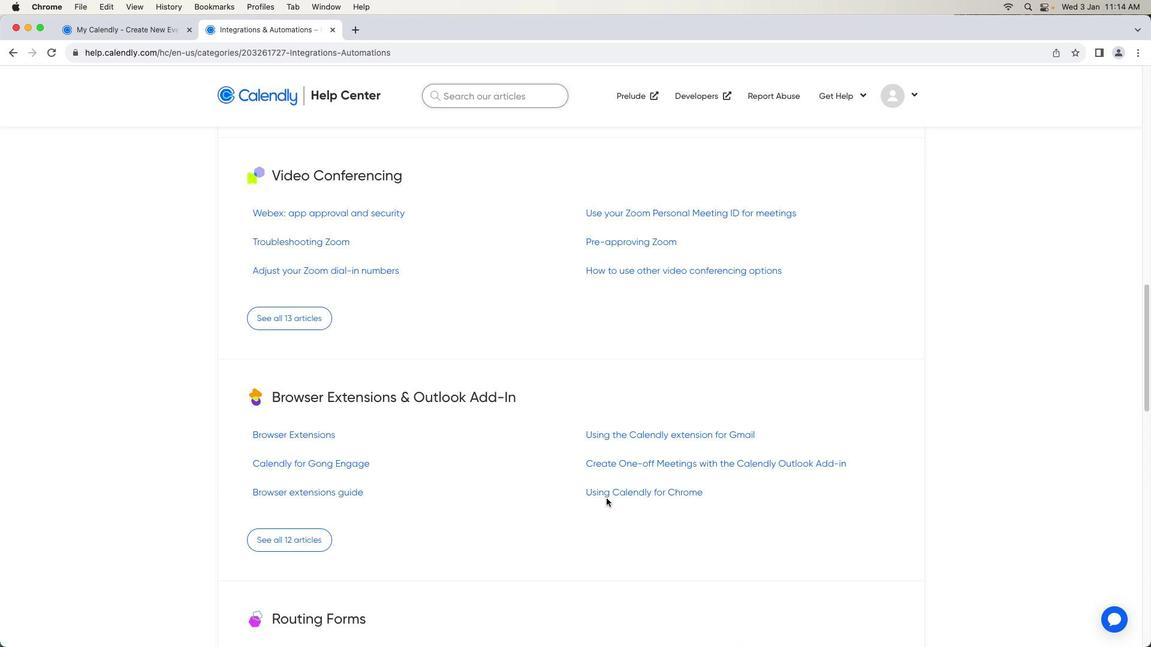 
Action: Mouse scrolled (606, 498) with delta (0, -2)
Screenshot: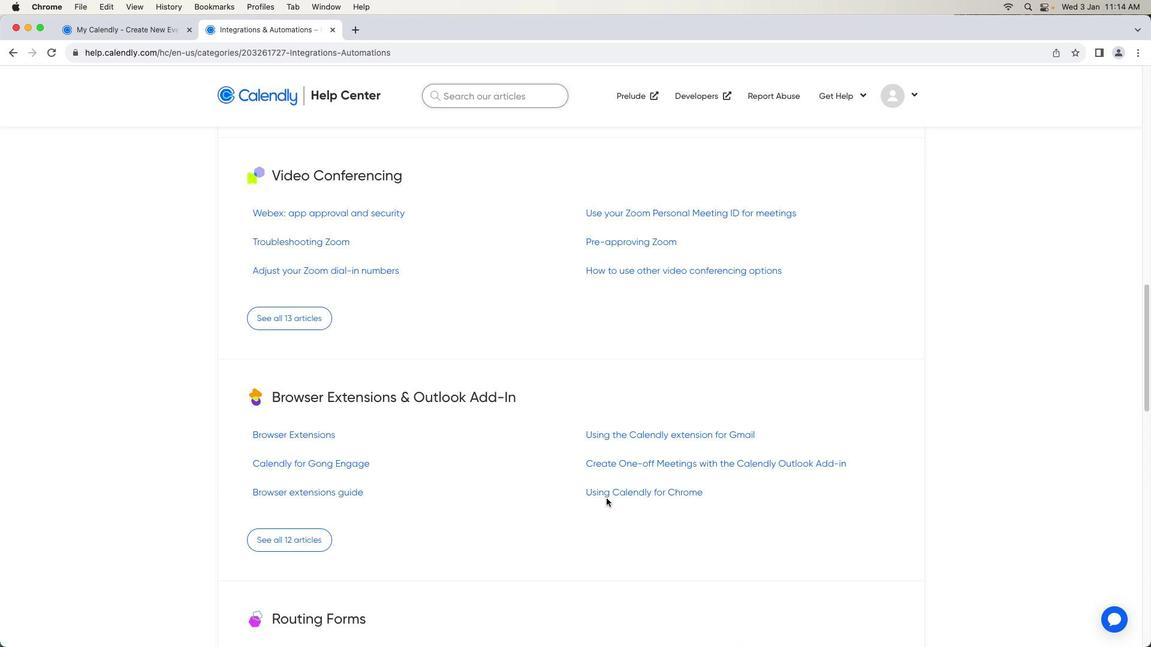 
Action: Mouse moved to (306, 321)
Screenshot: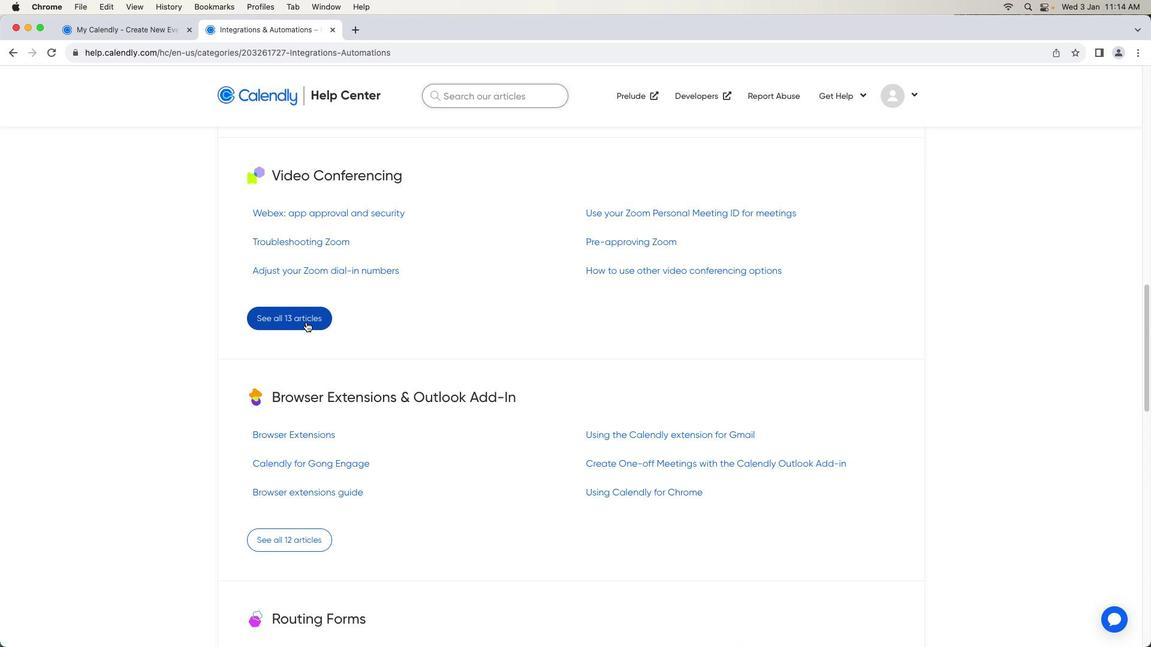 
Action: Mouse pressed left at (306, 321)
Screenshot: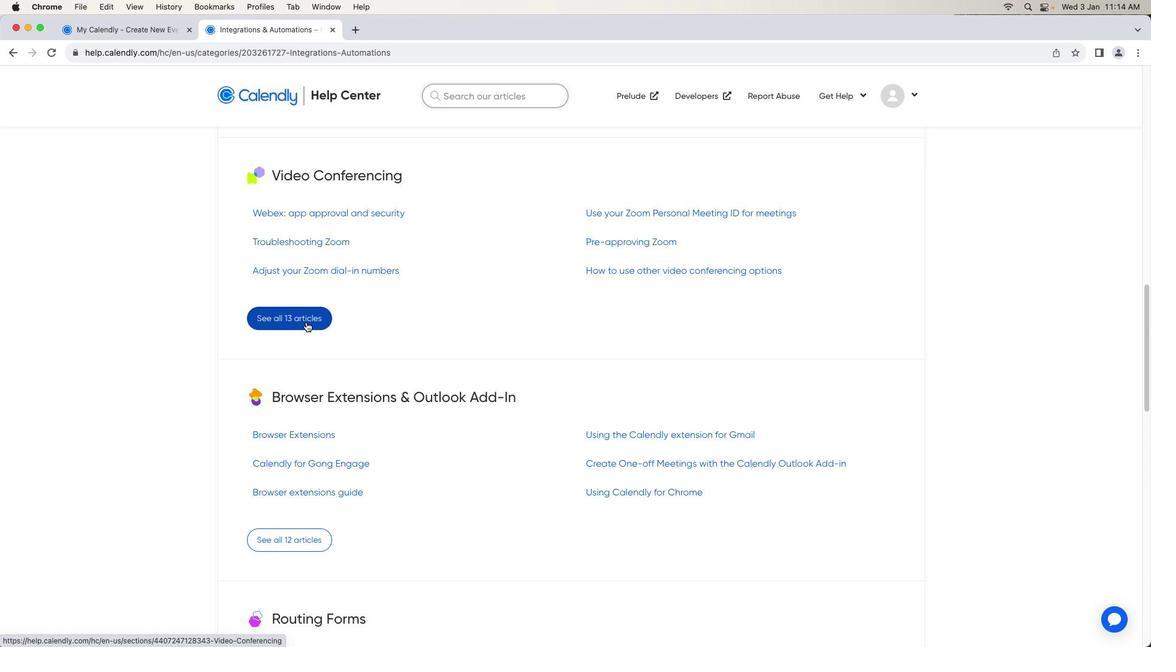 
Action: Mouse moved to (747, 503)
Screenshot: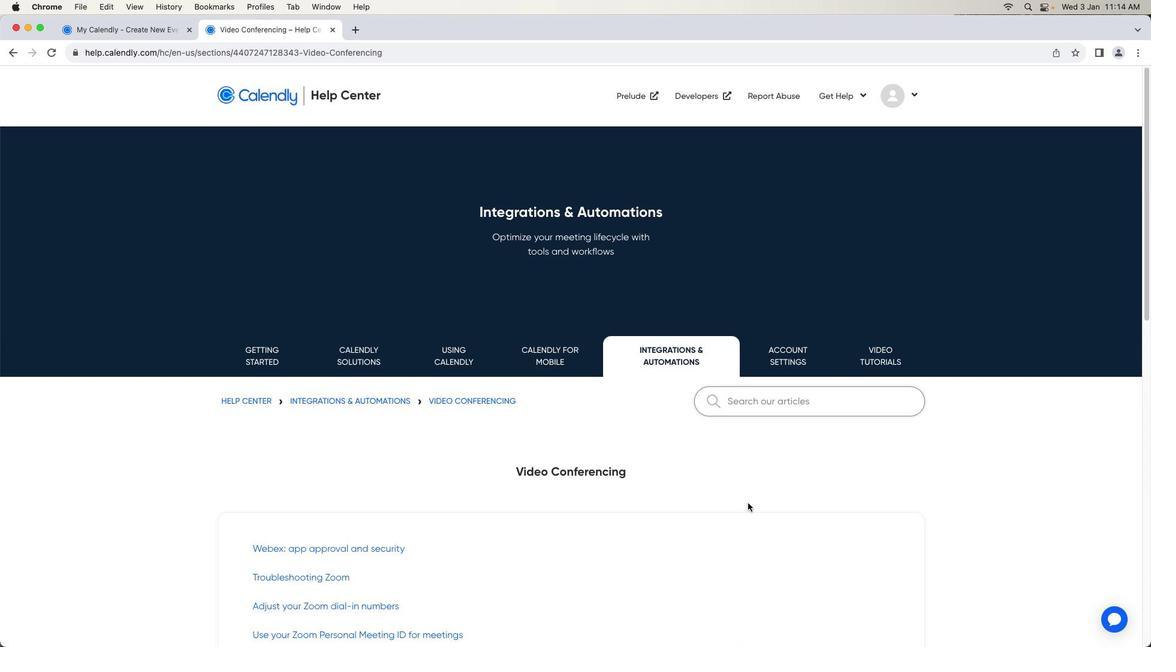 
Action: Mouse scrolled (747, 503) with delta (0, 0)
Screenshot: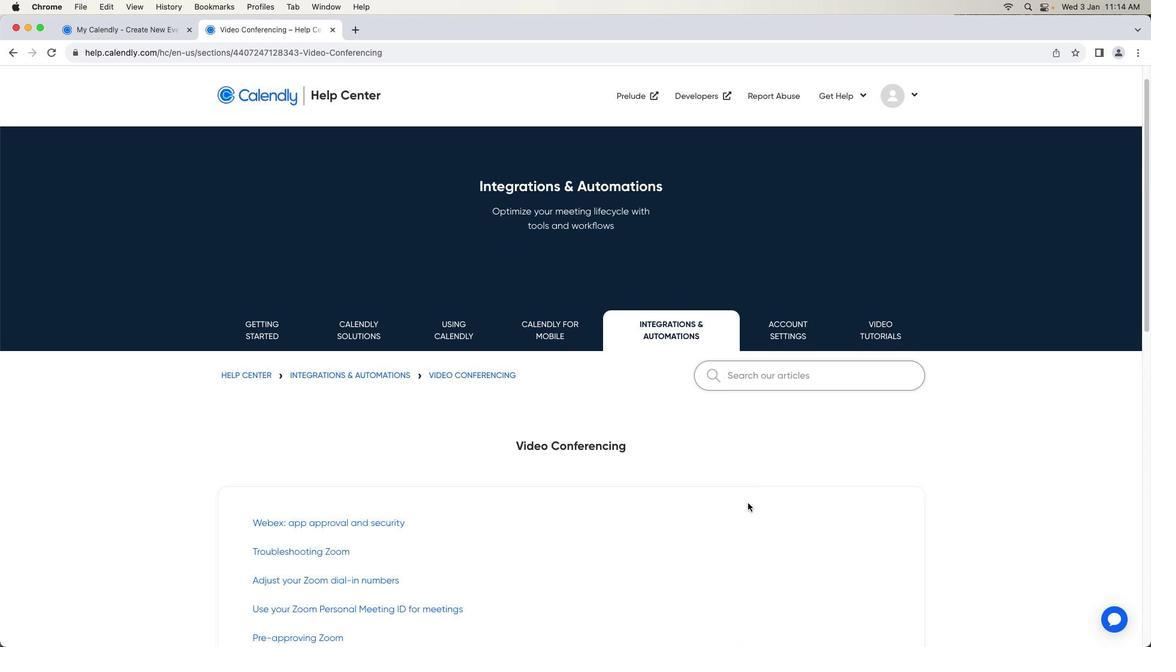 
Action: Mouse scrolled (747, 503) with delta (0, 0)
Screenshot: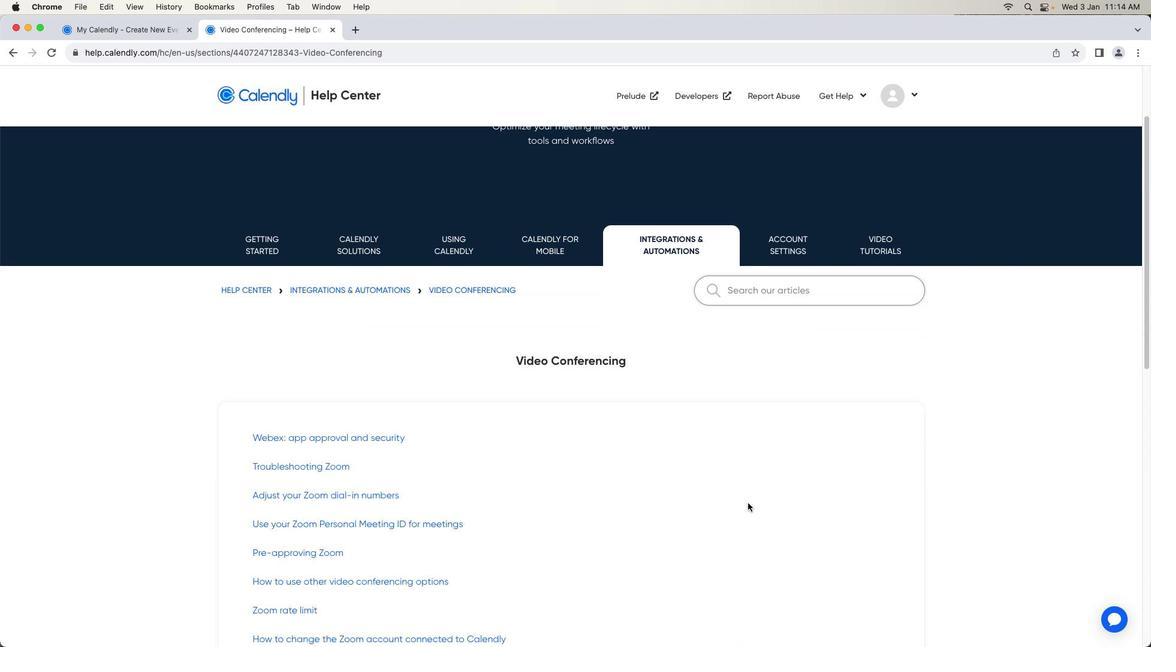 
Action: Mouse scrolled (747, 503) with delta (0, -1)
Screenshot: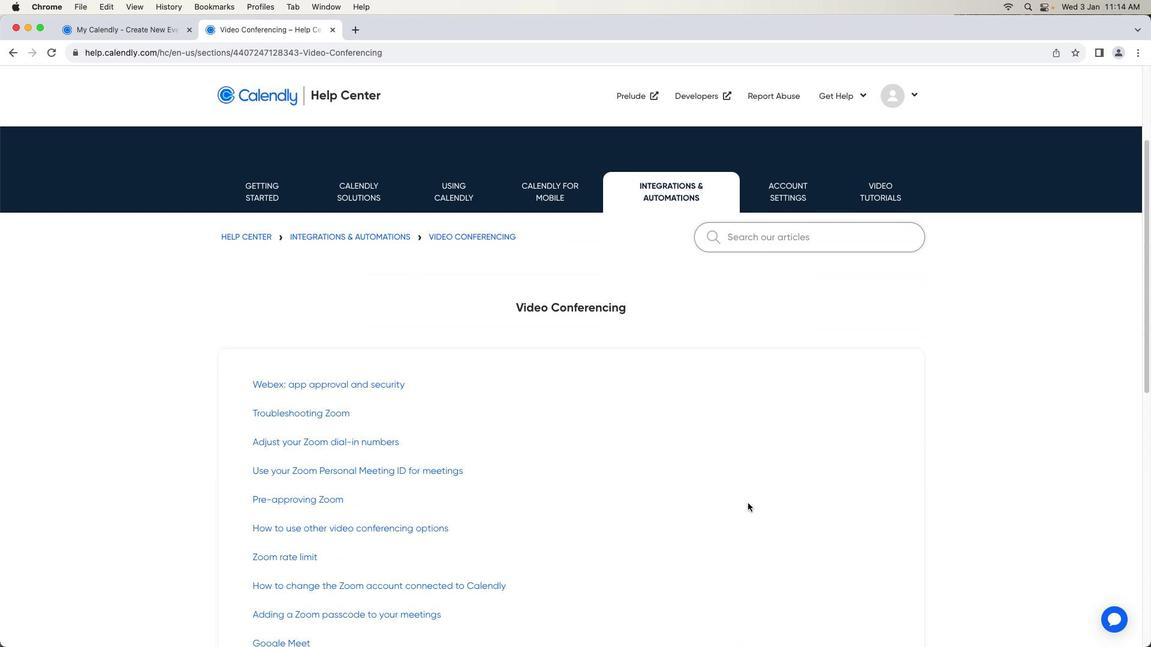 
Action: Mouse scrolled (747, 503) with delta (0, -2)
Screenshot: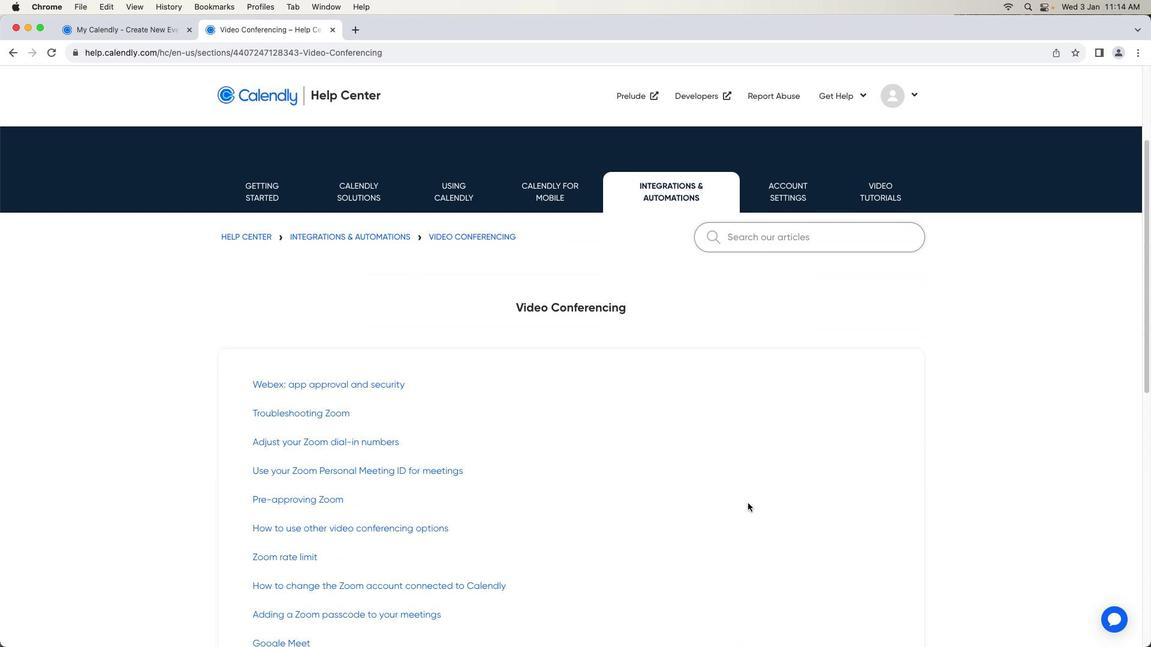 
Action: Mouse scrolled (747, 503) with delta (0, 0)
Screenshot: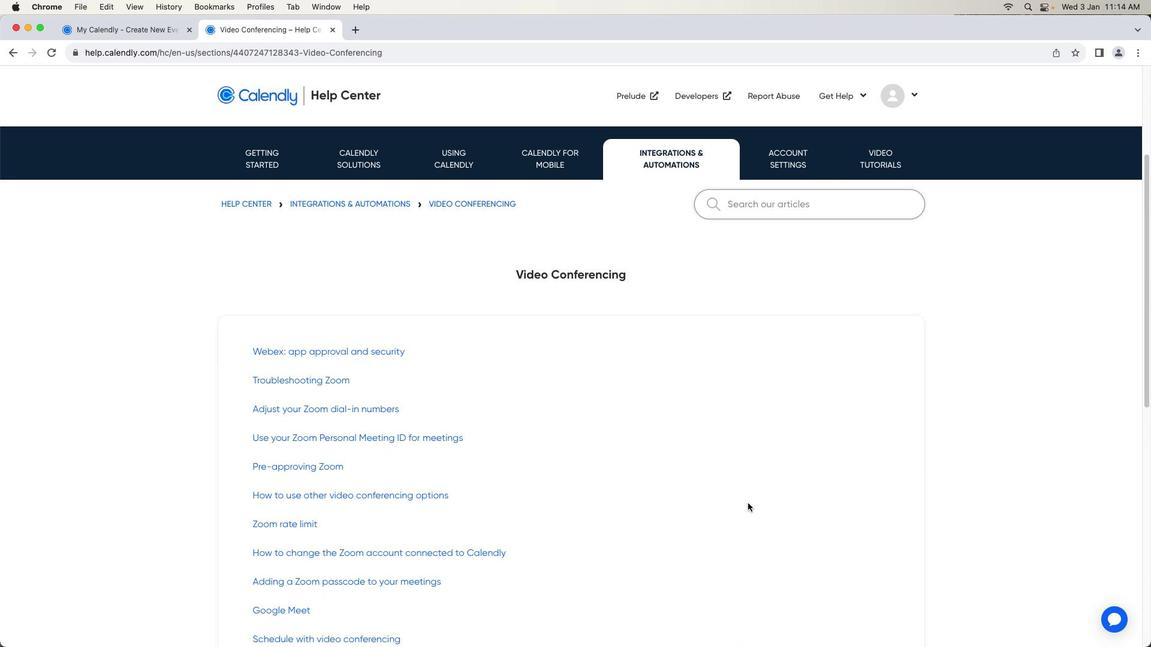 
Action: Mouse scrolled (747, 503) with delta (0, 0)
Screenshot: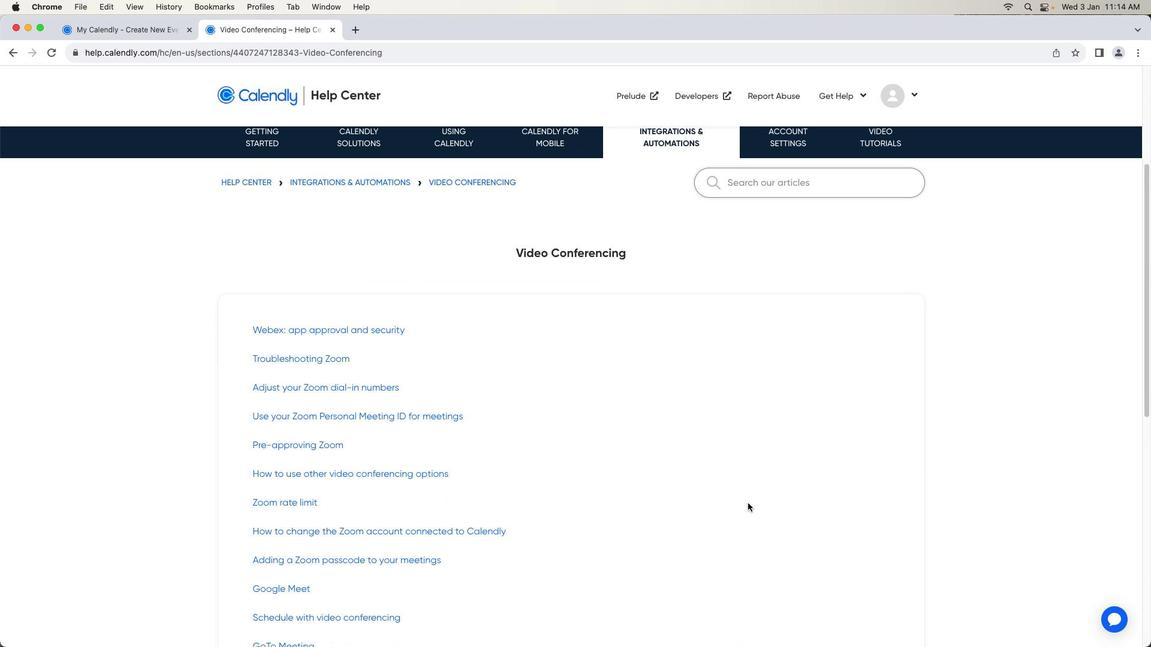 
Action: Mouse scrolled (747, 503) with delta (0, -1)
Screenshot: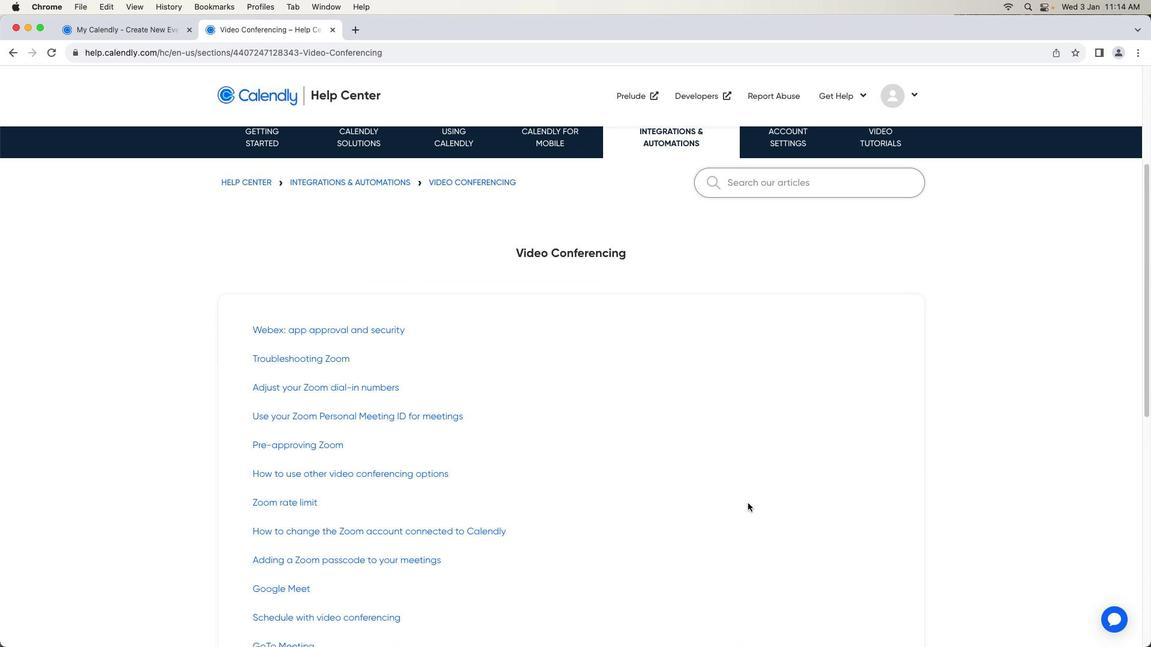 
Action: Mouse moved to (751, 499)
Screenshot: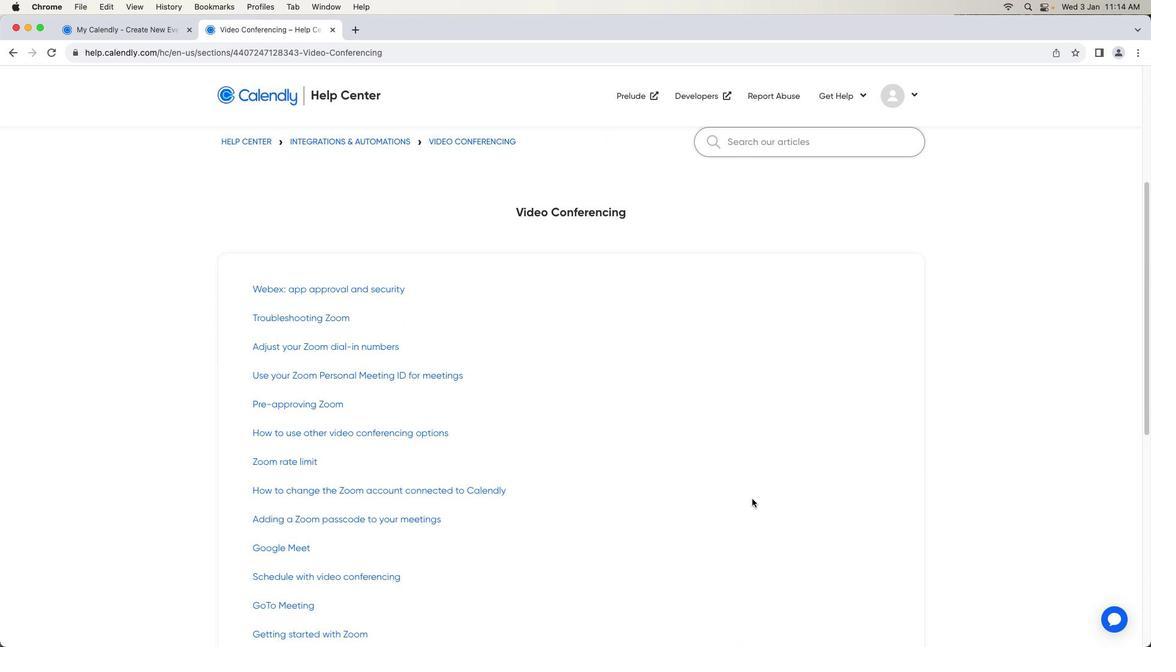 
